 Task: In the  document 'Msword.docx', select heading and apply ' Bold and Underline' Use the "find feature" to find mentioned word and apply Strikethrough in: 'brochures'. Insert smartchip (Date) on bottom of the page 23 June, 2023 Insert the mentioned footnote for 6th word with font style Arial and font size 8: According to recent research findings.
Action: Mouse moved to (469, 180)
Screenshot: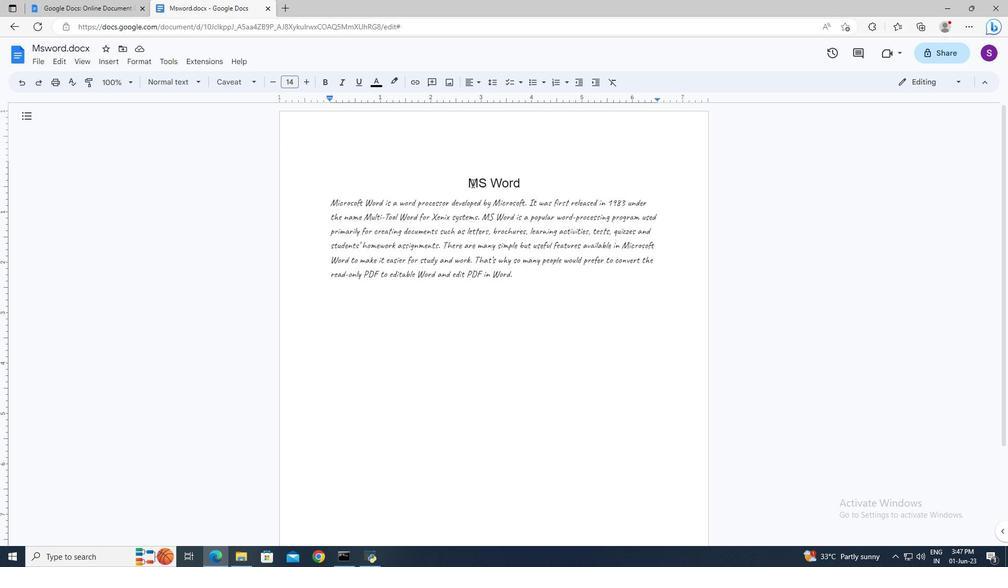 
Action: Mouse pressed left at (469, 180)
Screenshot: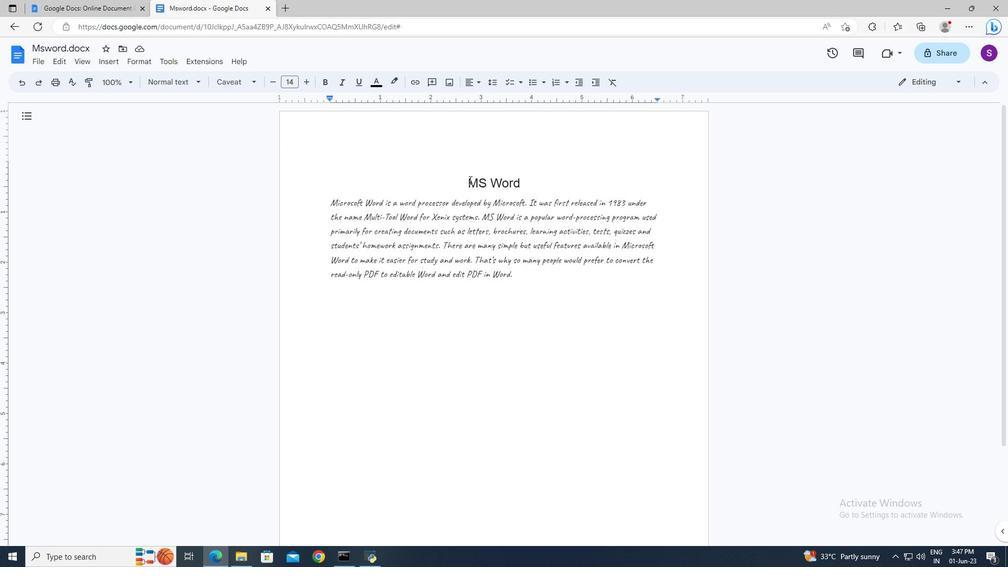 
Action: Mouse moved to (469, 179)
Screenshot: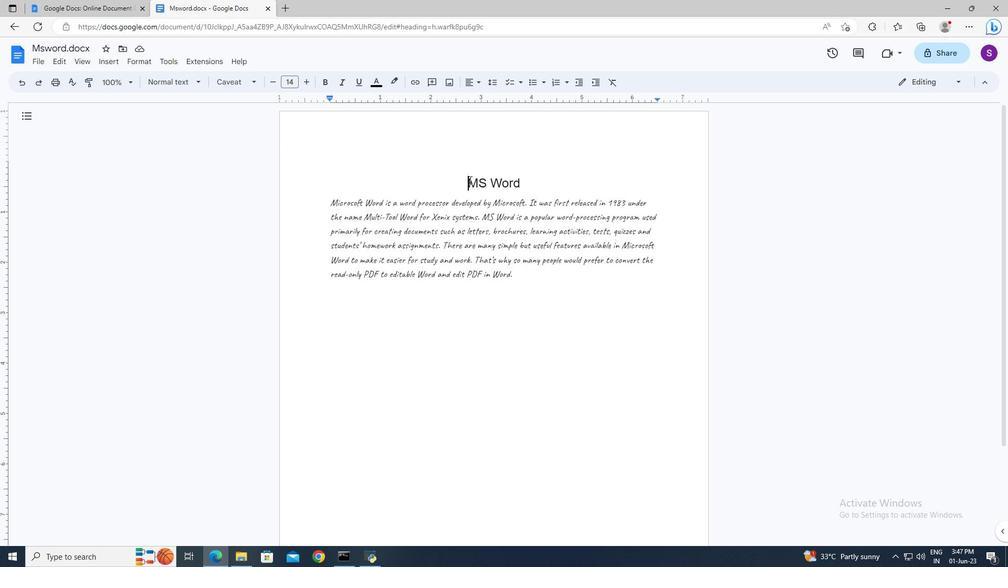 
Action: Key pressed <Key.shift><Key.right><Key.right>
Screenshot: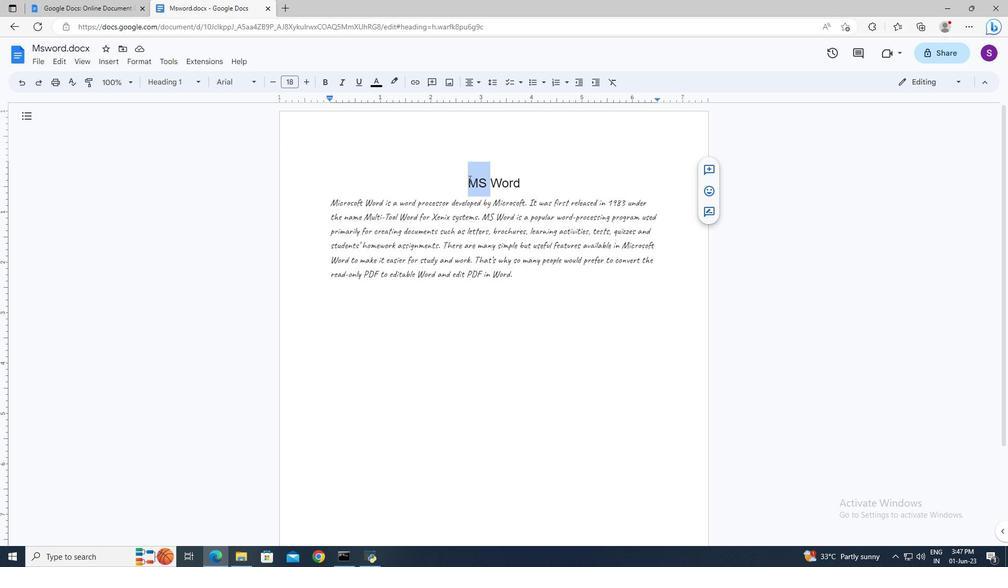 
Action: Mouse moved to (323, 83)
Screenshot: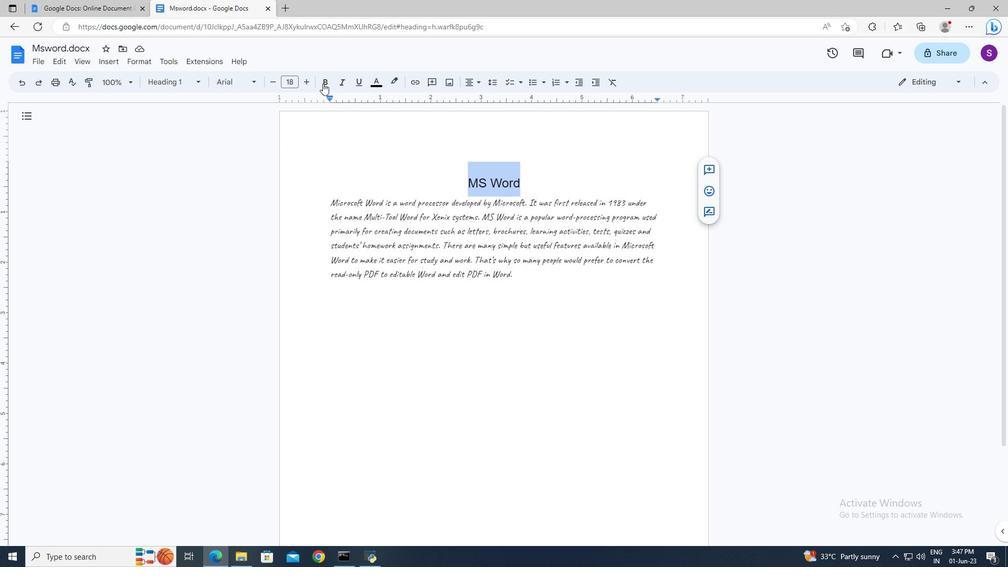 
Action: Mouse pressed left at (323, 83)
Screenshot: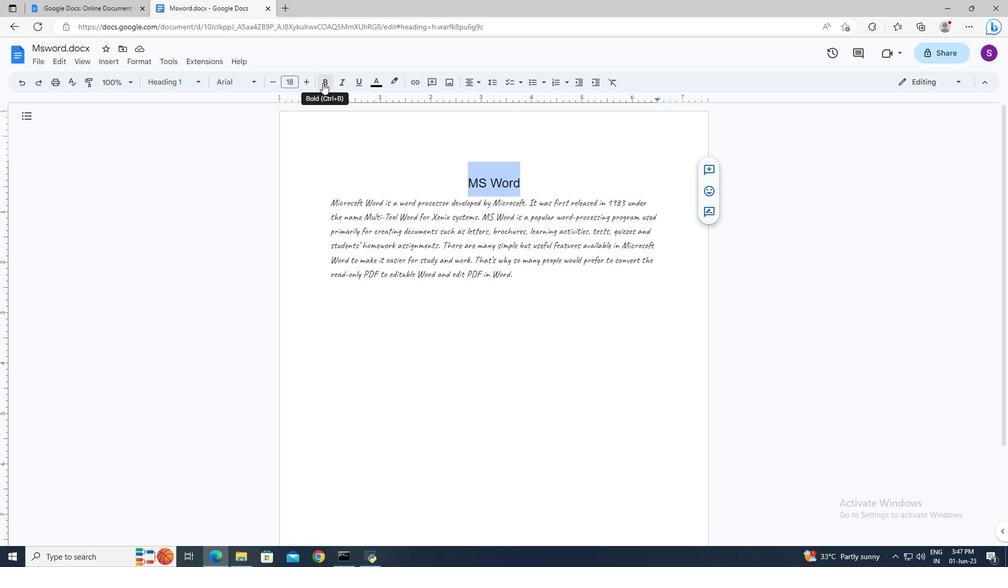 
Action: Mouse moved to (354, 85)
Screenshot: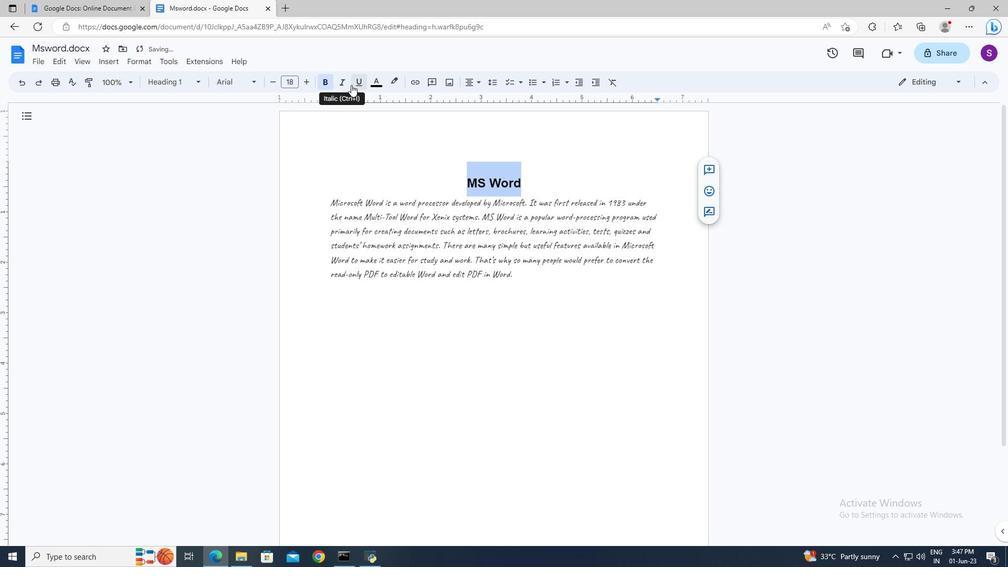 
Action: Mouse pressed left at (354, 85)
Screenshot: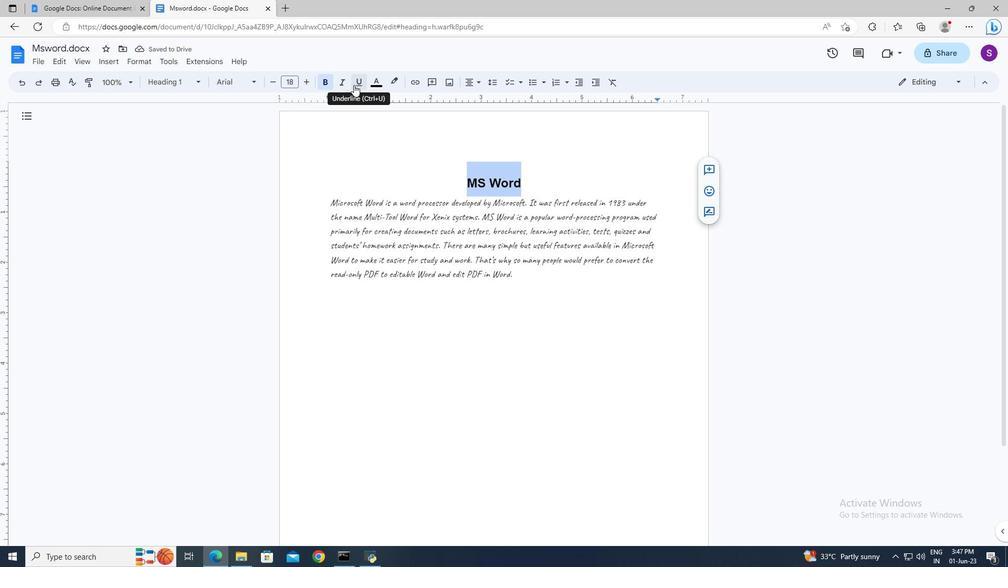 
Action: Mouse moved to (479, 128)
Screenshot: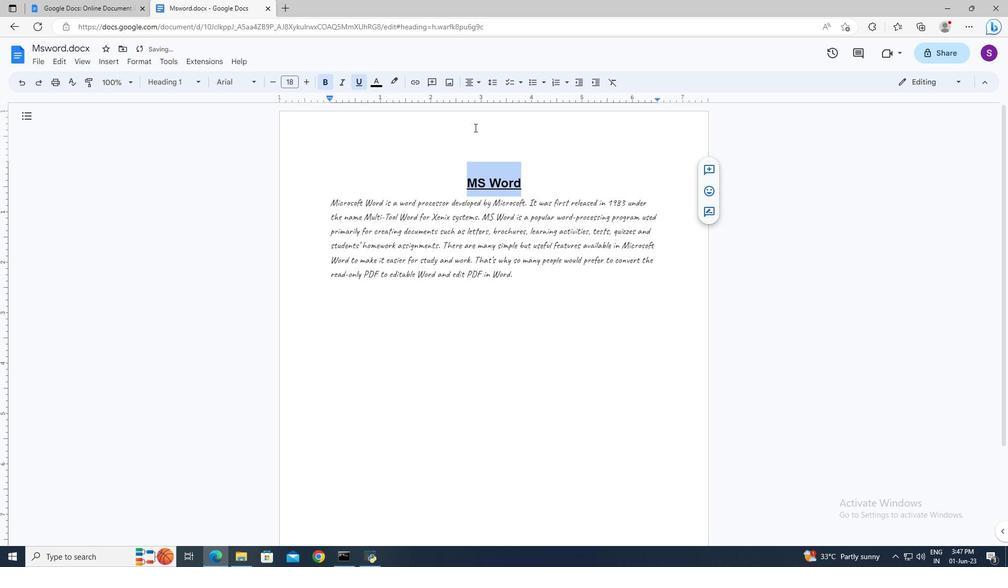 
Action: Mouse pressed left at (479, 128)
Screenshot: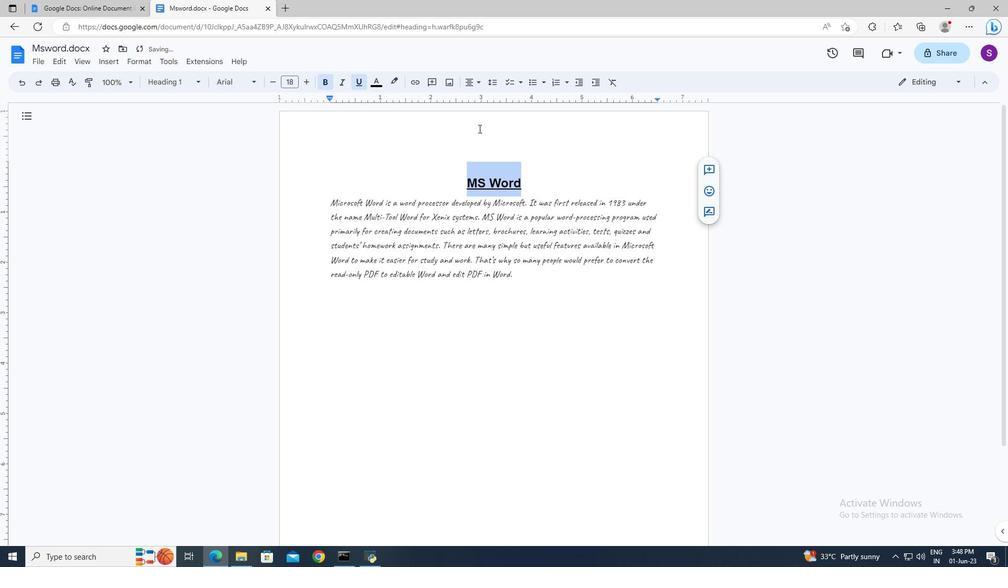 
Action: Key pressed ctrl+F
Screenshot: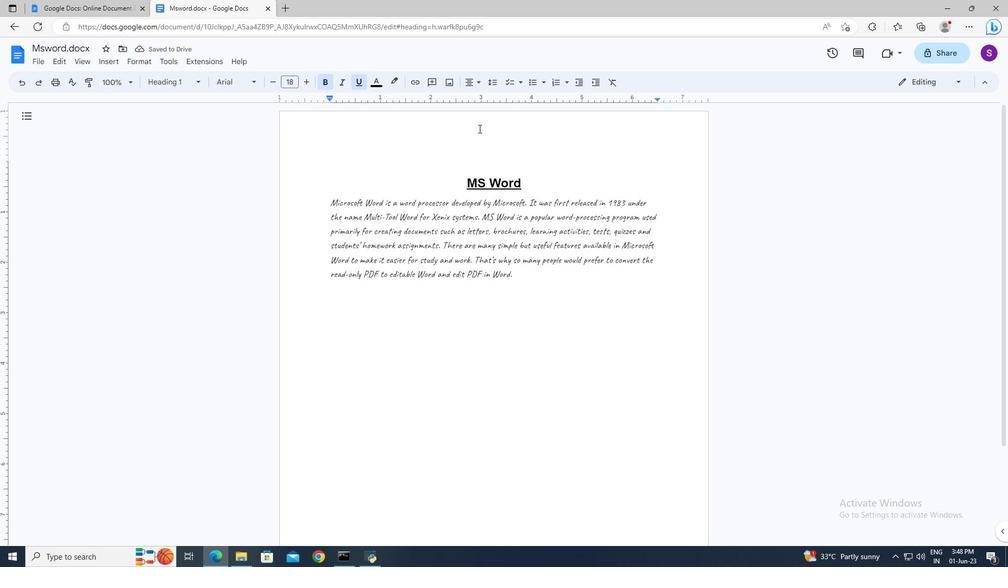 
Action: Mouse moved to (851, 117)
Screenshot: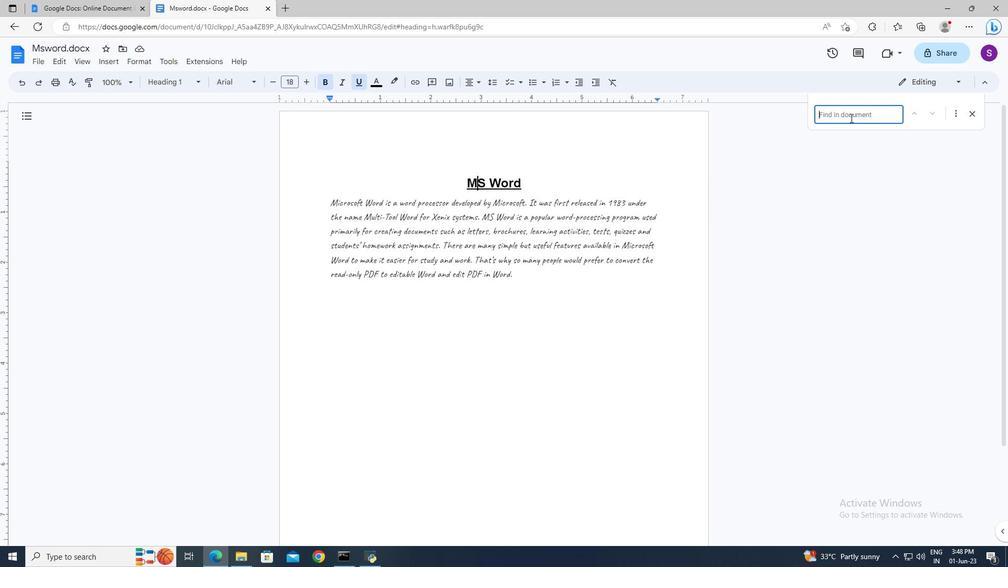 
Action: Mouse pressed left at (851, 117)
Screenshot: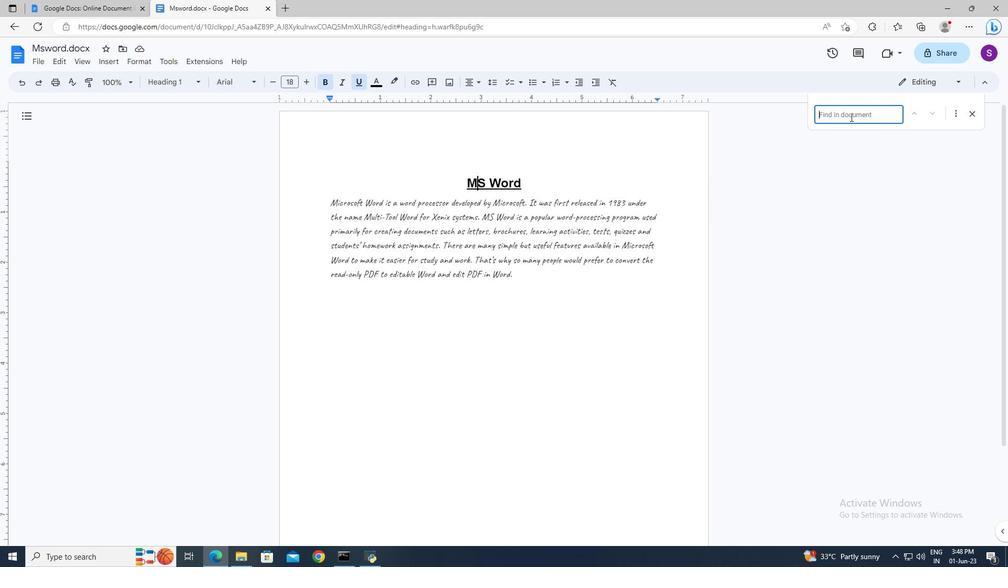 
Action: Mouse moved to (851, 116)
Screenshot: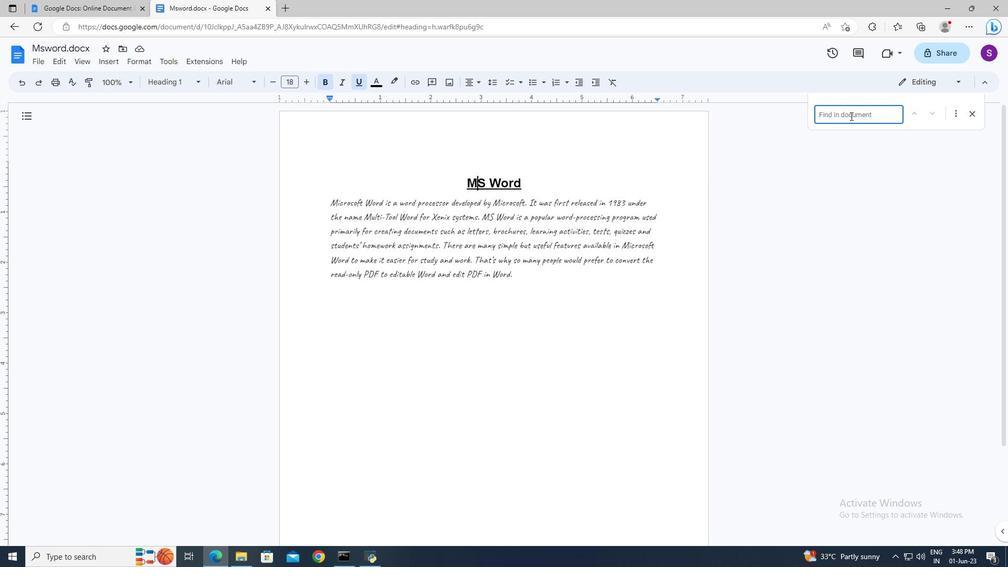 
Action: Key pressed brochures<Key.enter>
Screenshot: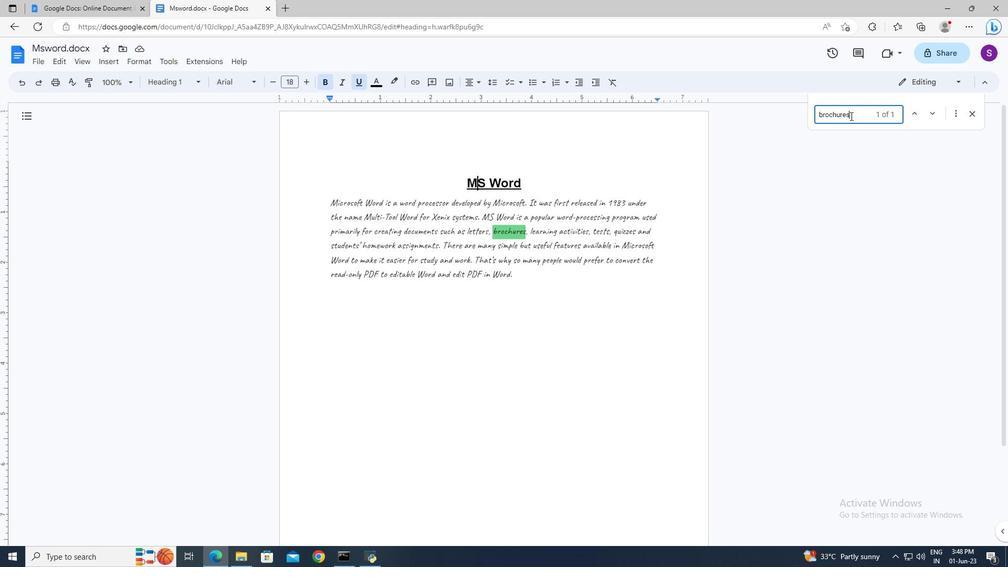 
Action: Mouse moved to (514, 234)
Screenshot: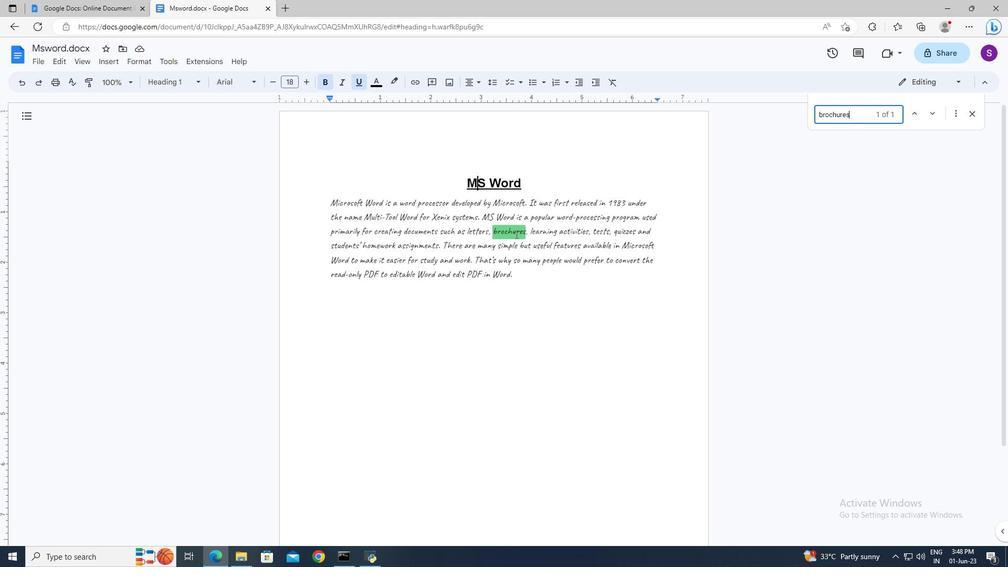
Action: Mouse pressed left at (514, 234)
Screenshot: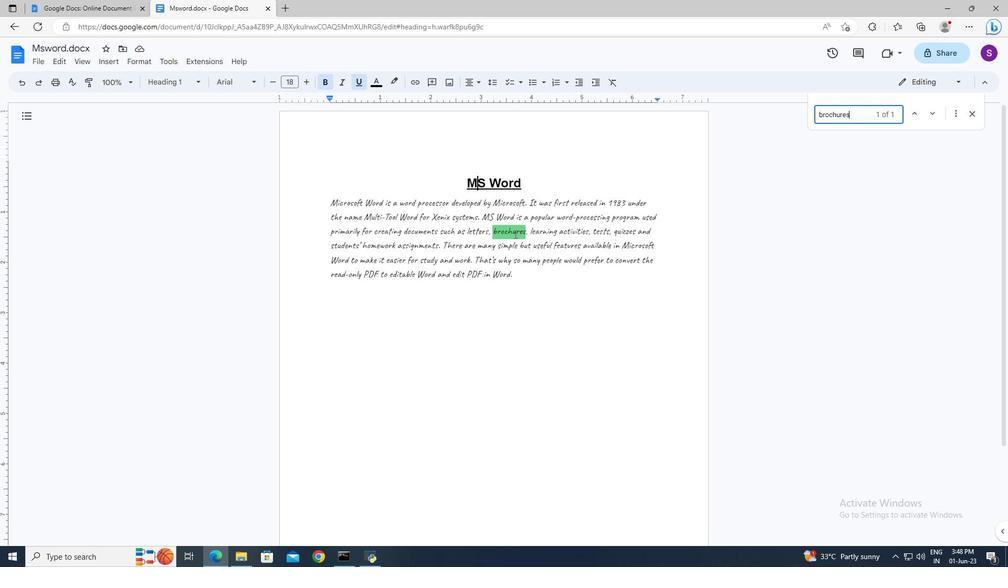 
Action: Mouse pressed left at (514, 234)
Screenshot: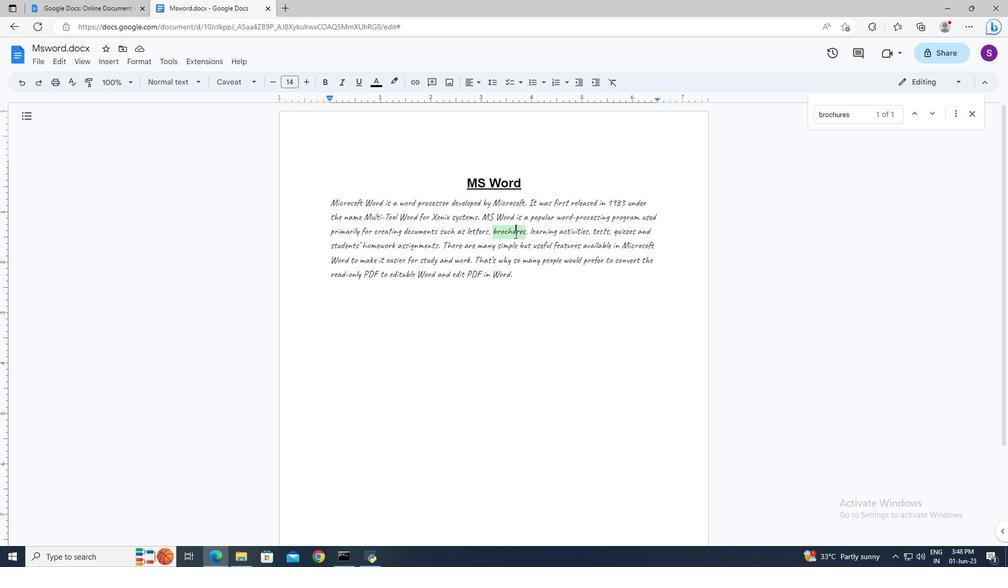 
Action: Mouse moved to (150, 64)
Screenshot: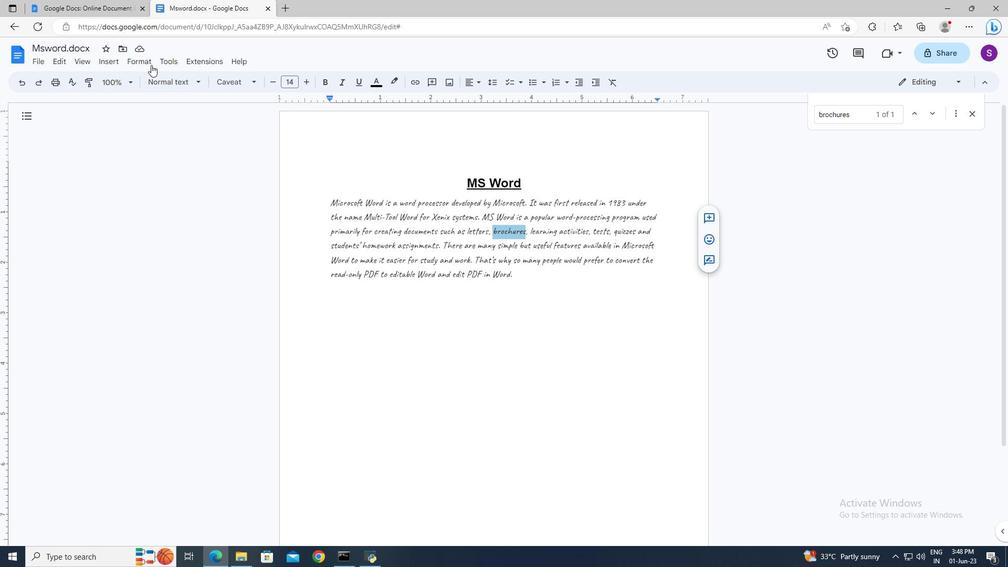 
Action: Mouse pressed left at (150, 64)
Screenshot: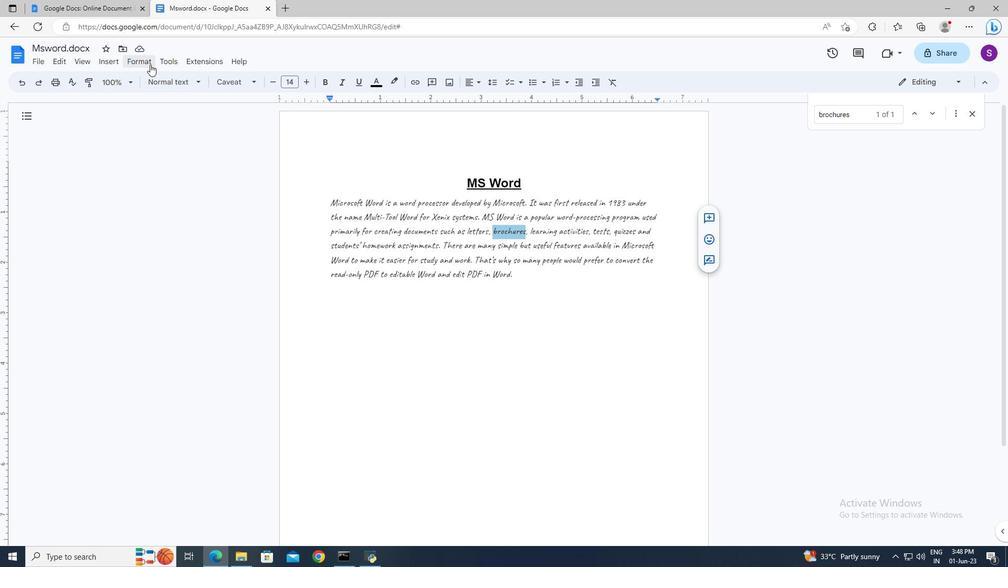 
Action: Mouse moved to (333, 129)
Screenshot: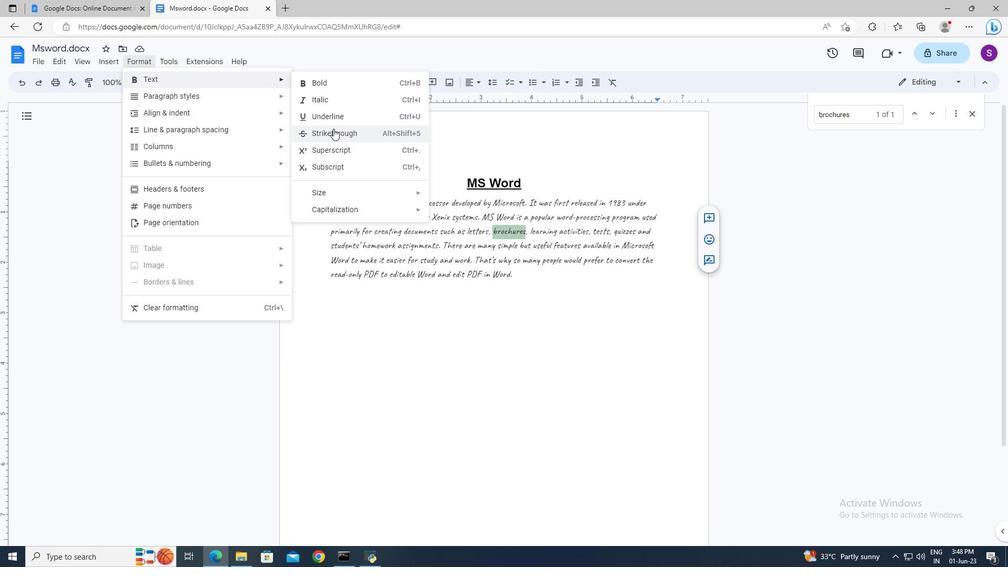 
Action: Mouse pressed left at (333, 129)
Screenshot: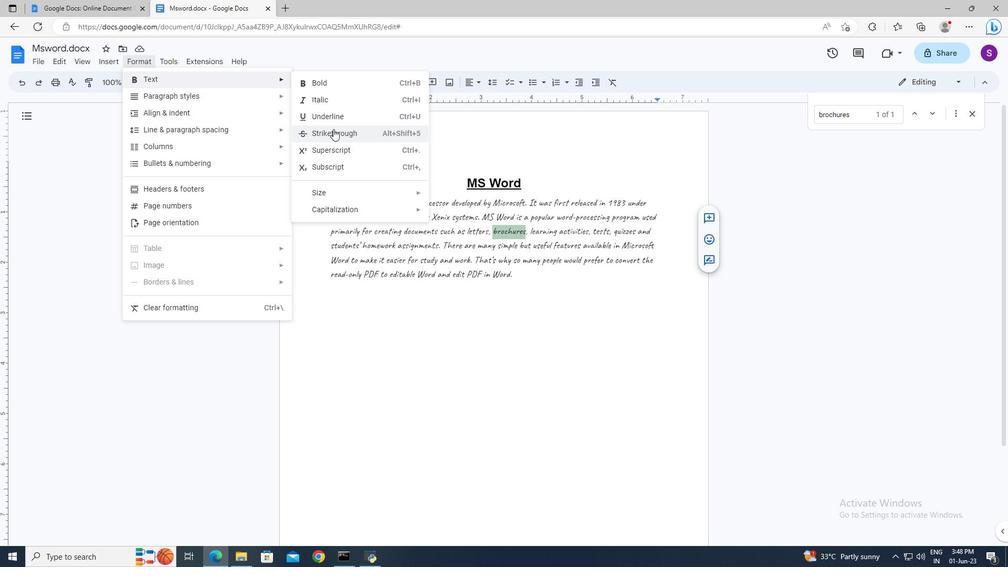 
Action: Mouse moved to (359, 313)
Screenshot: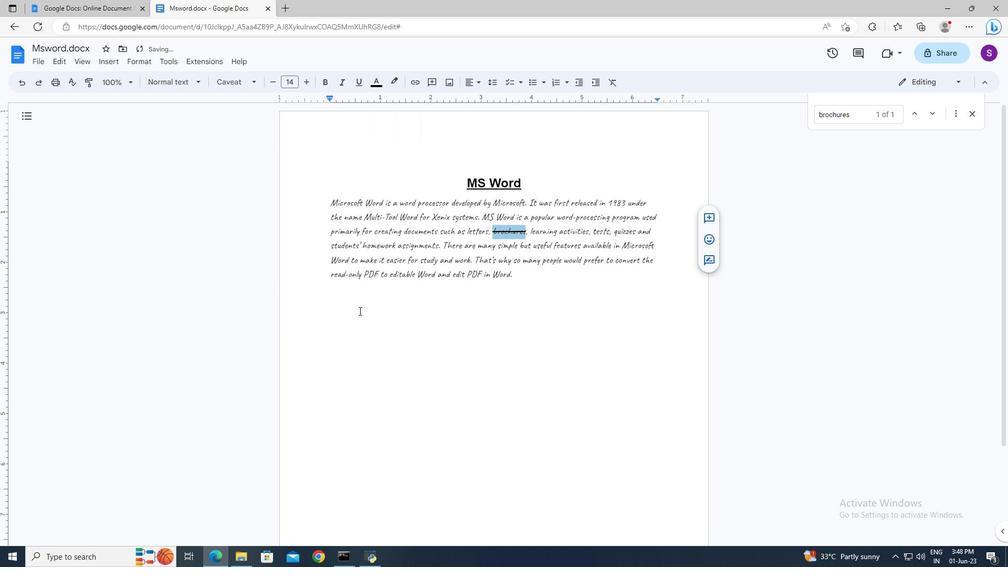 
Action: Mouse pressed left at (359, 313)
Screenshot: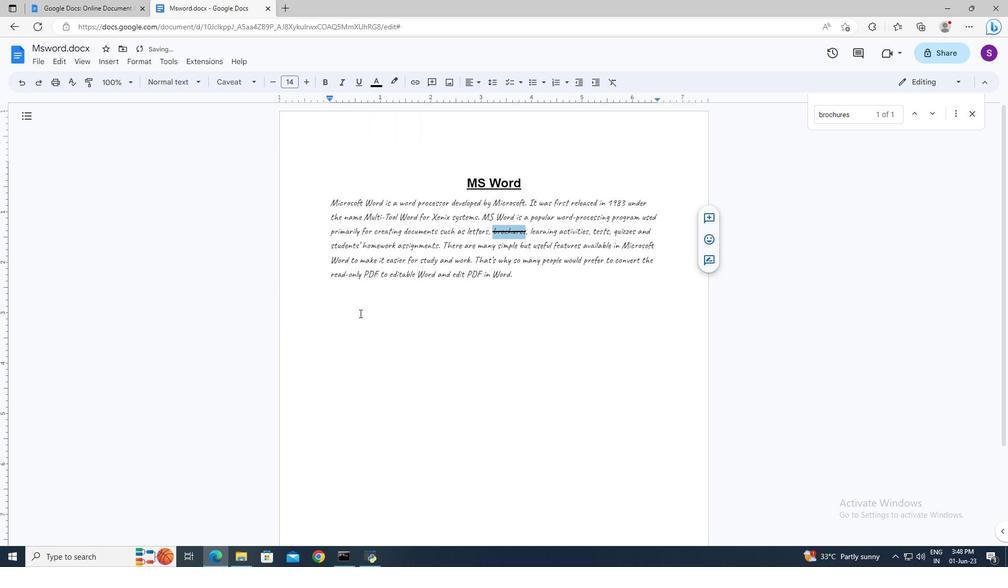 
Action: Mouse moved to (364, 363)
Screenshot: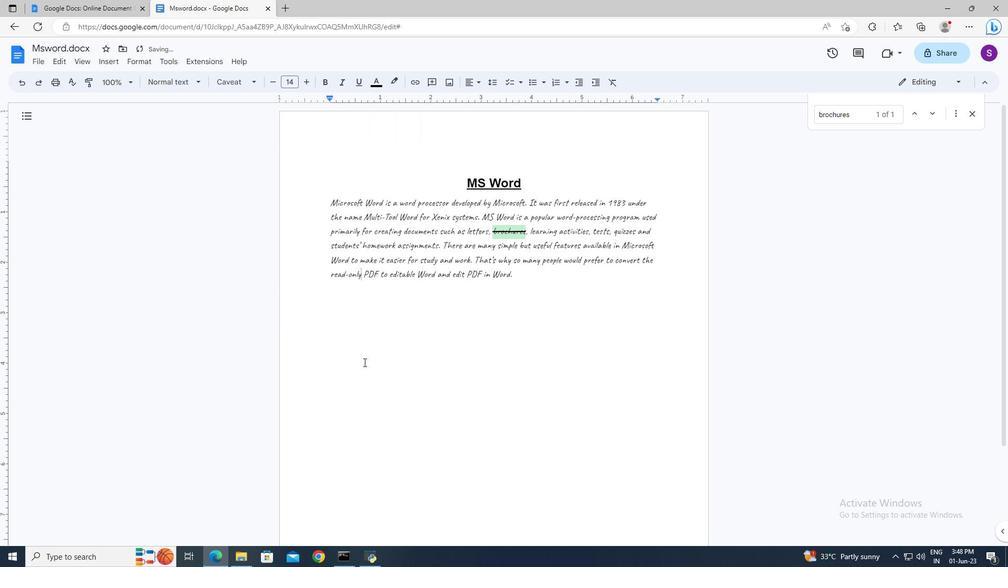 
Action: Mouse scrolled (364, 362) with delta (0, 0)
Screenshot: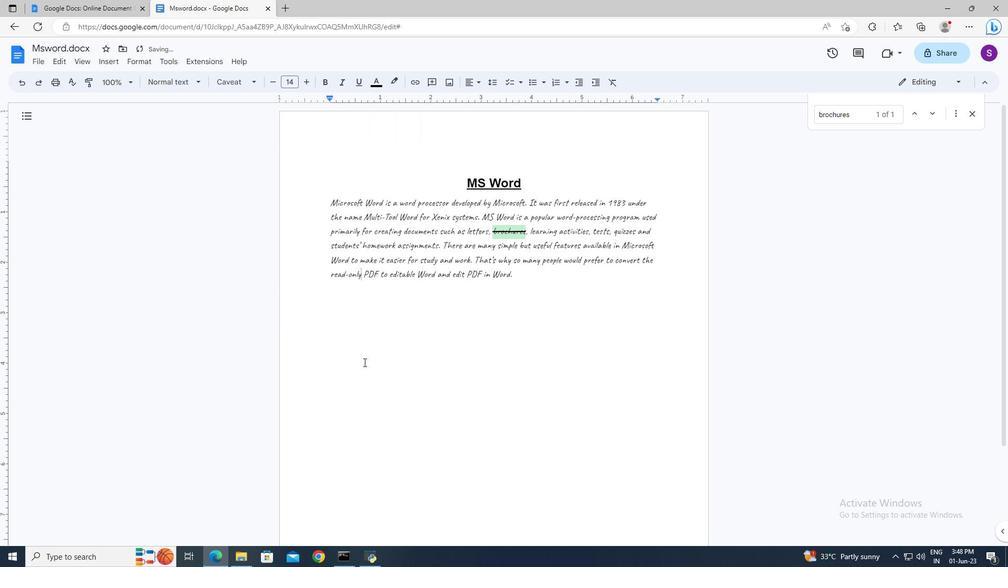 
Action: Mouse scrolled (364, 362) with delta (0, 0)
Screenshot: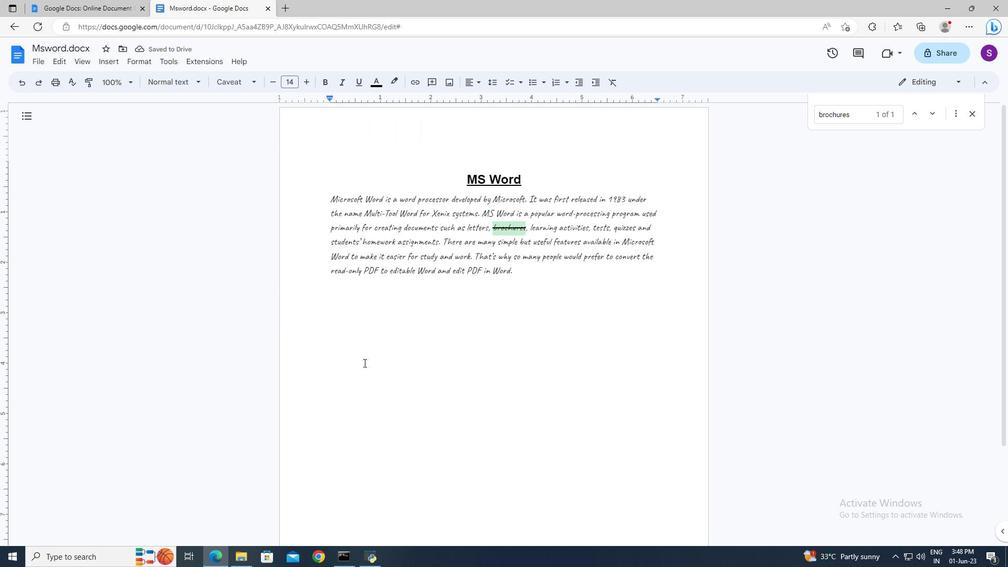 
Action: Mouse moved to (360, 500)
Screenshot: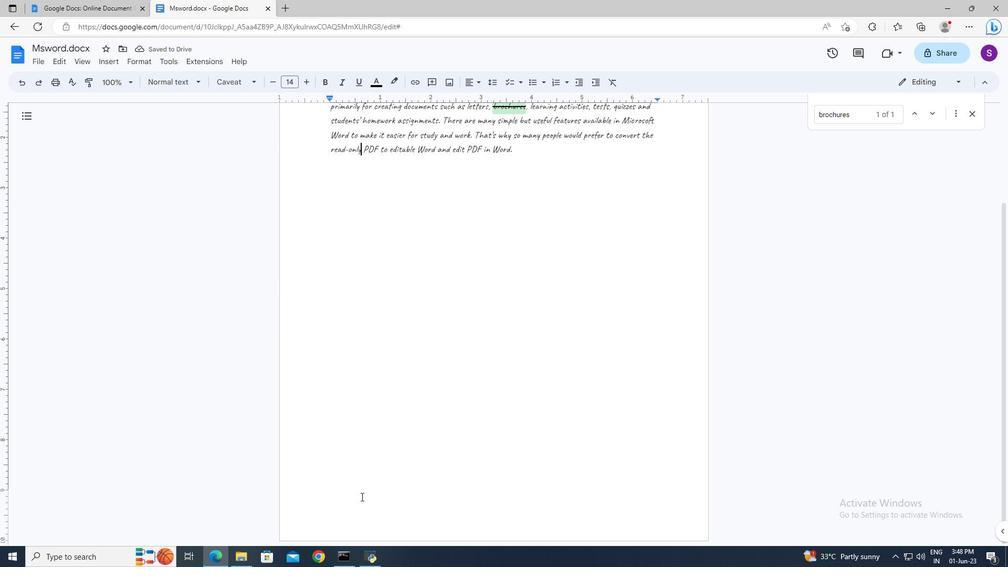 
Action: Mouse pressed left at (360, 500)
Screenshot: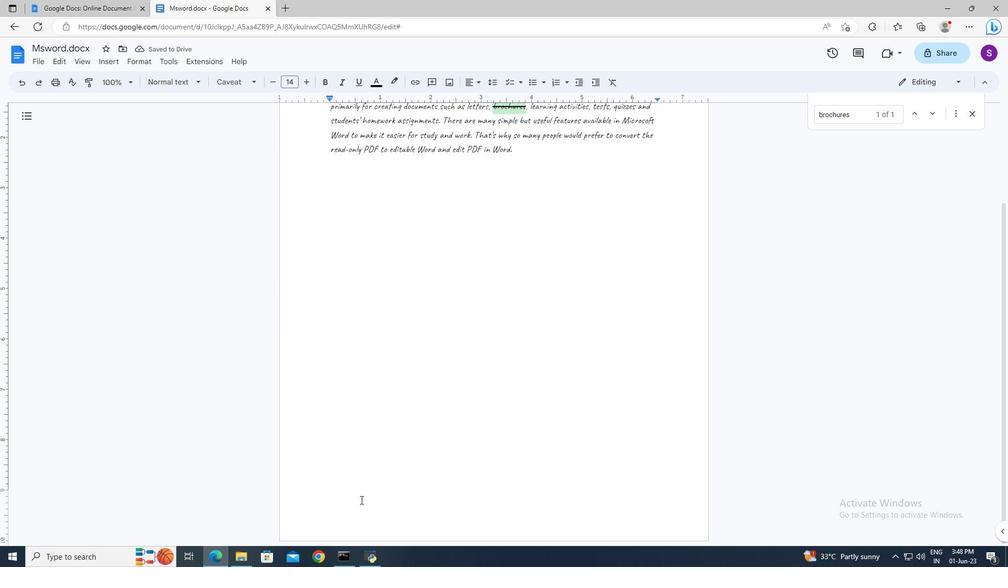 
Action: Mouse moved to (360, 500)
Screenshot: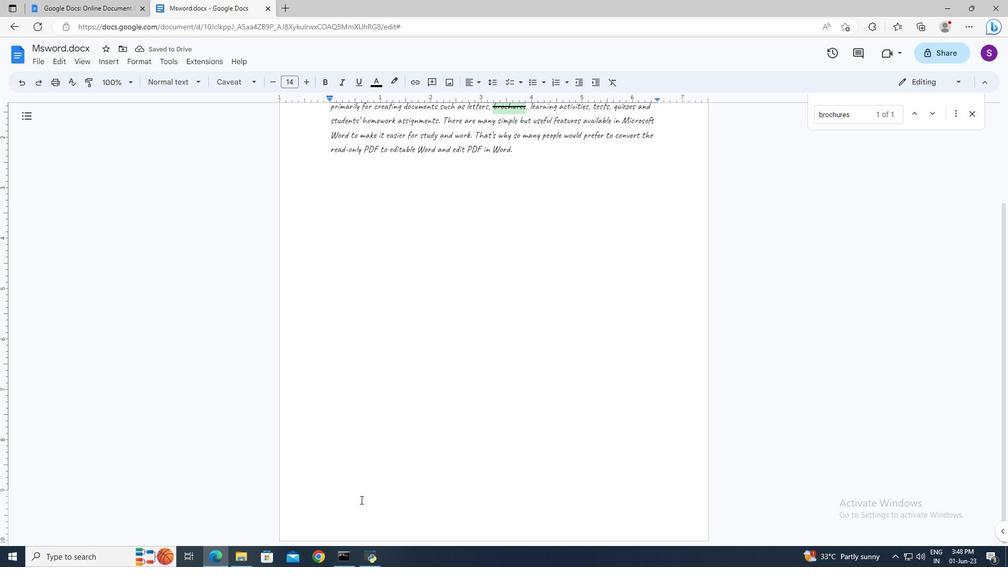 
Action: Mouse pressed left at (360, 500)
Screenshot: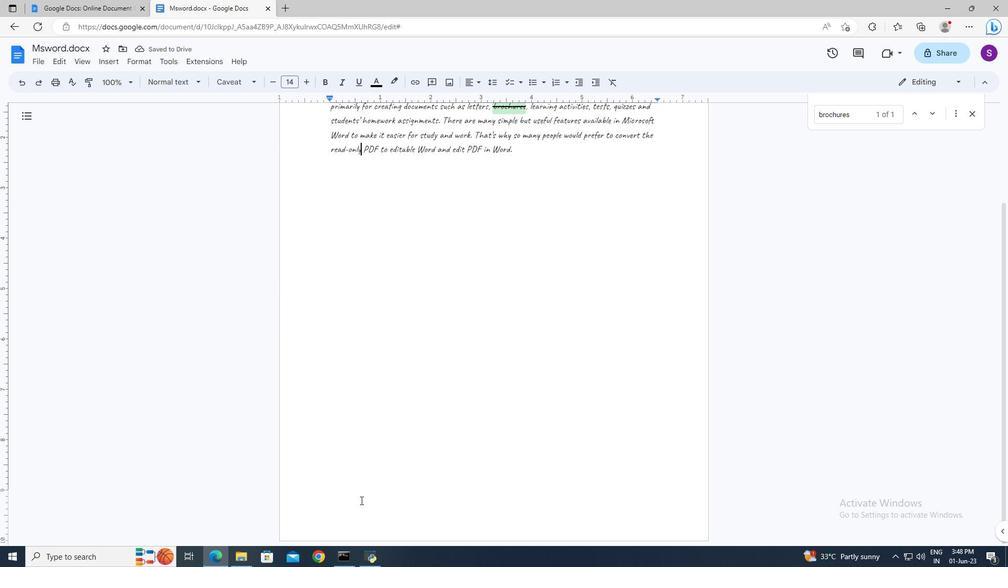 
Action: Mouse pressed left at (360, 500)
Screenshot: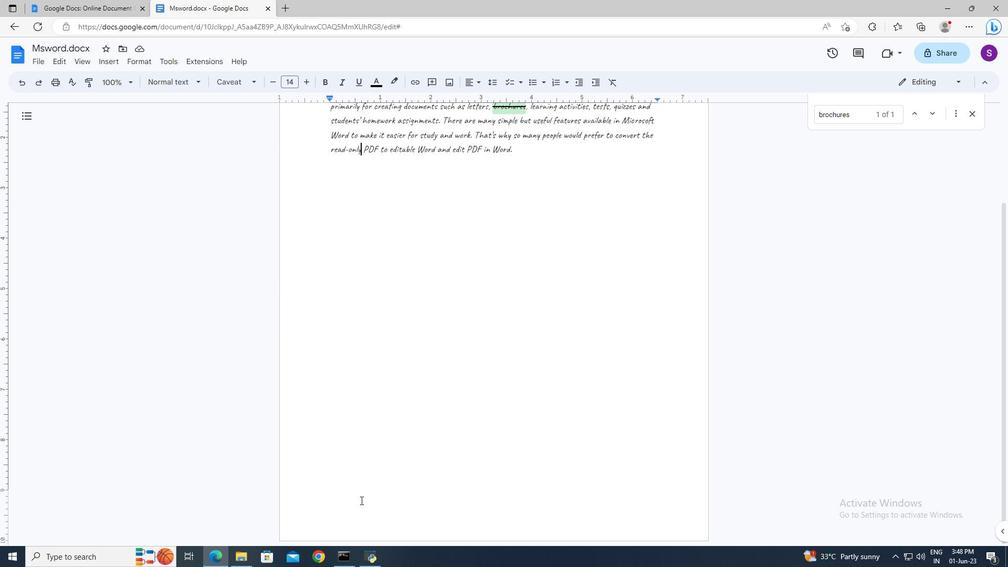 
Action: Mouse pressed left at (360, 500)
Screenshot: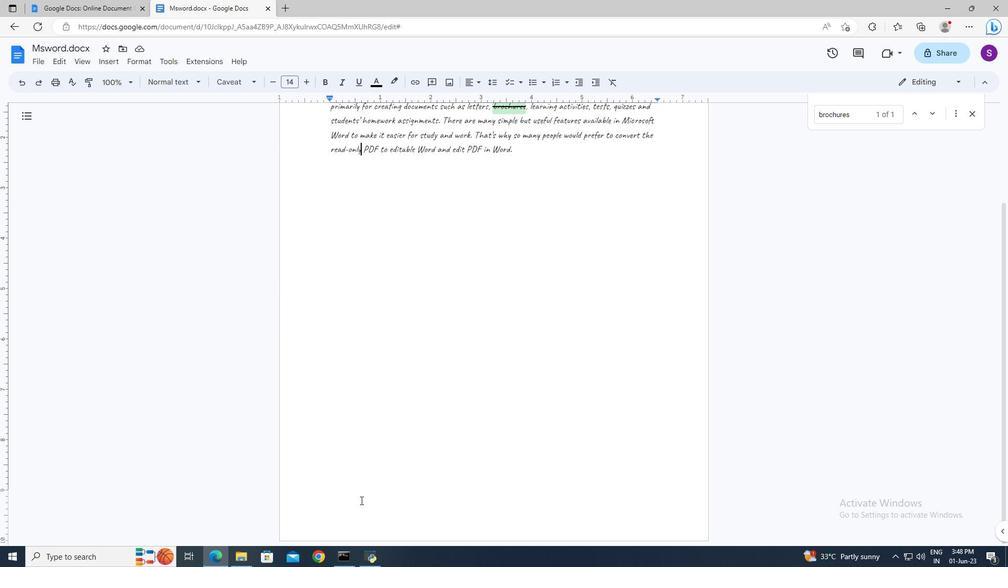 
Action: Mouse moved to (116, 67)
Screenshot: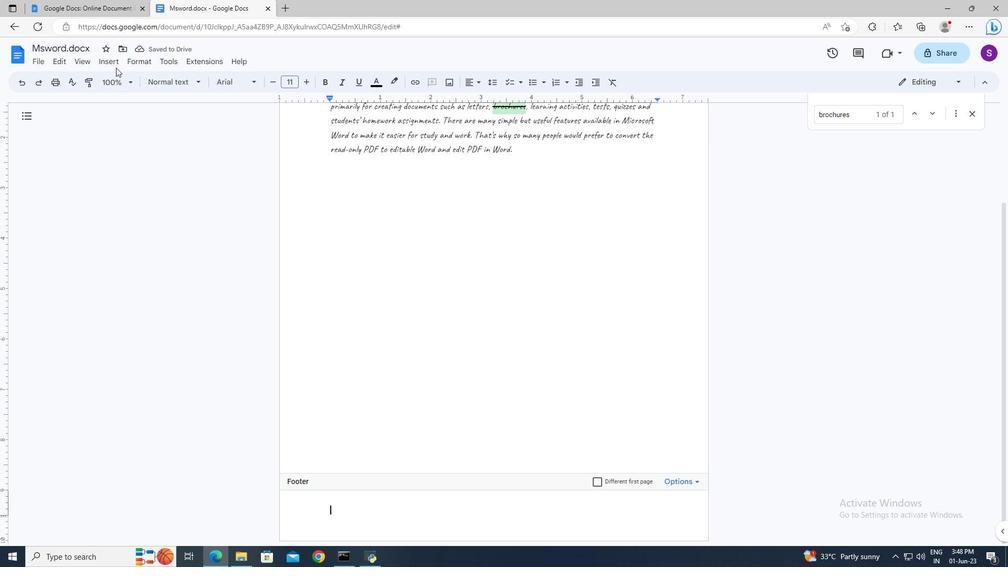 
Action: Mouse pressed left at (116, 67)
Screenshot: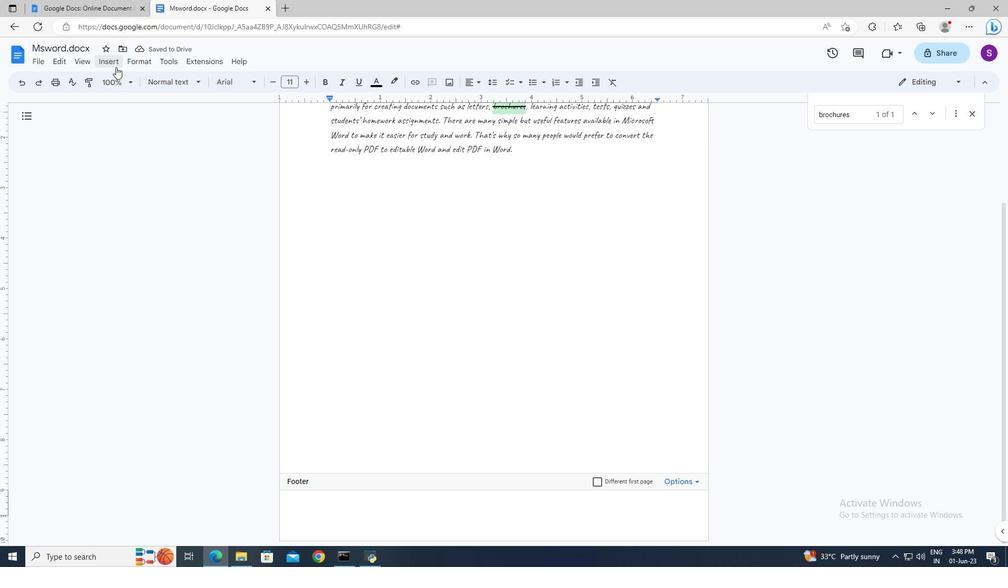 
Action: Mouse moved to (287, 186)
Screenshot: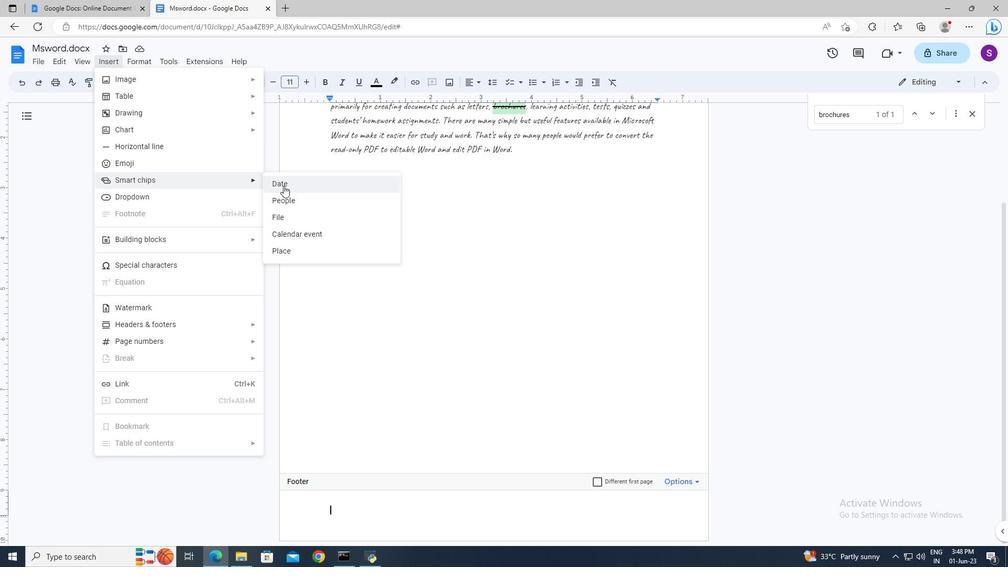 
Action: Mouse pressed left at (287, 186)
Screenshot: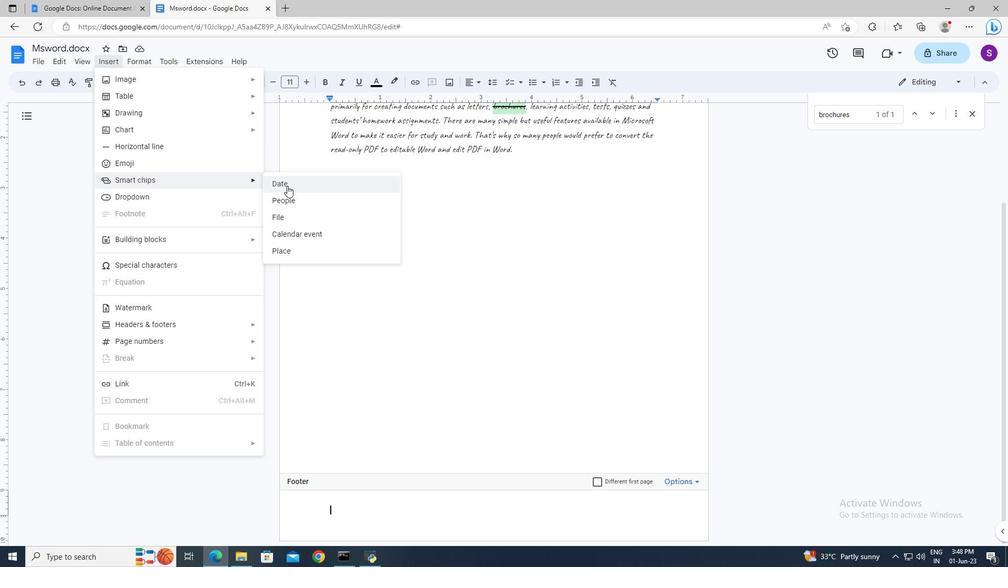 
Action: Mouse moved to (422, 484)
Screenshot: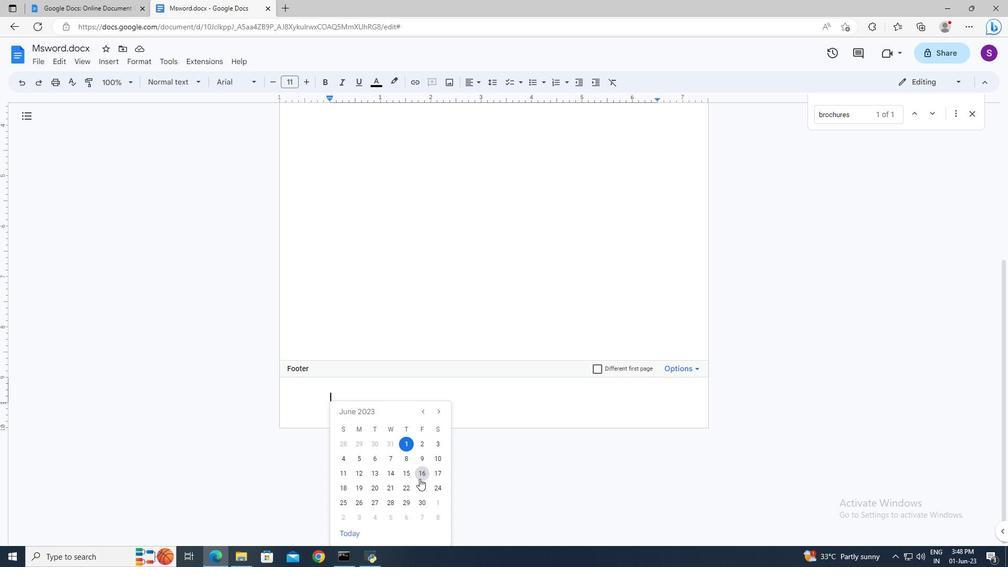 
Action: Mouse pressed left at (422, 484)
Screenshot: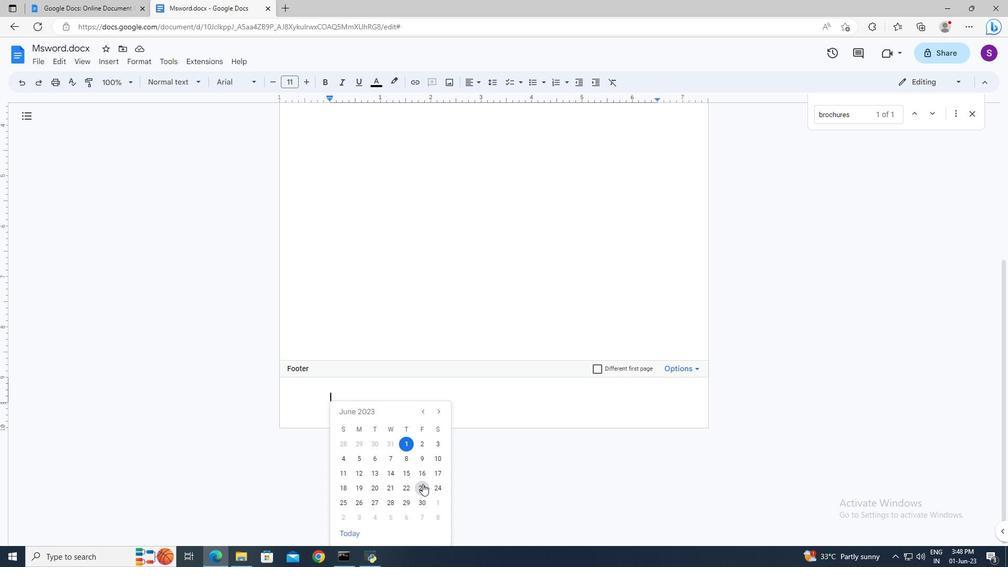 
Action: Mouse moved to (423, 484)
Screenshot: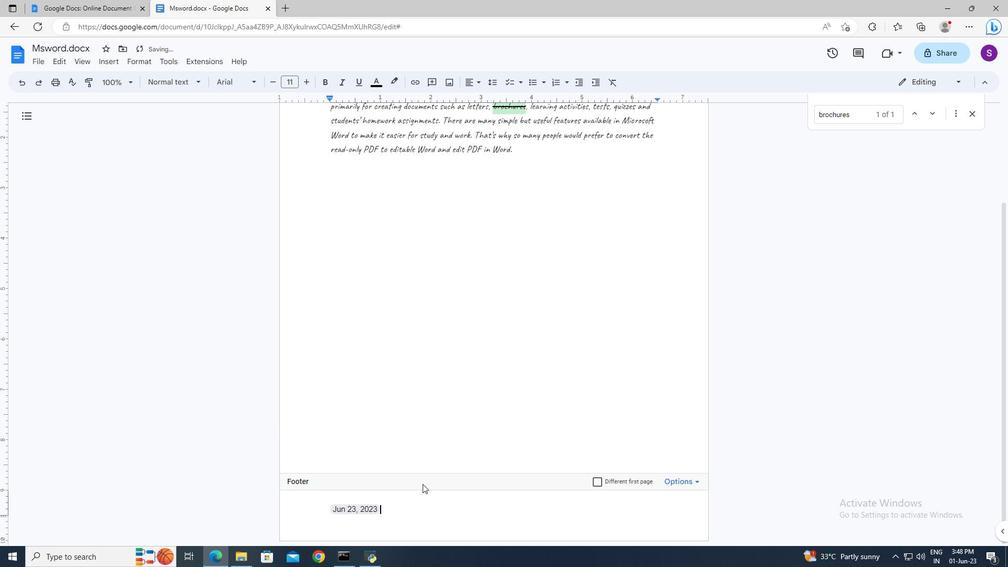 
Action: Mouse scrolled (423, 484) with delta (0, 0)
Screenshot: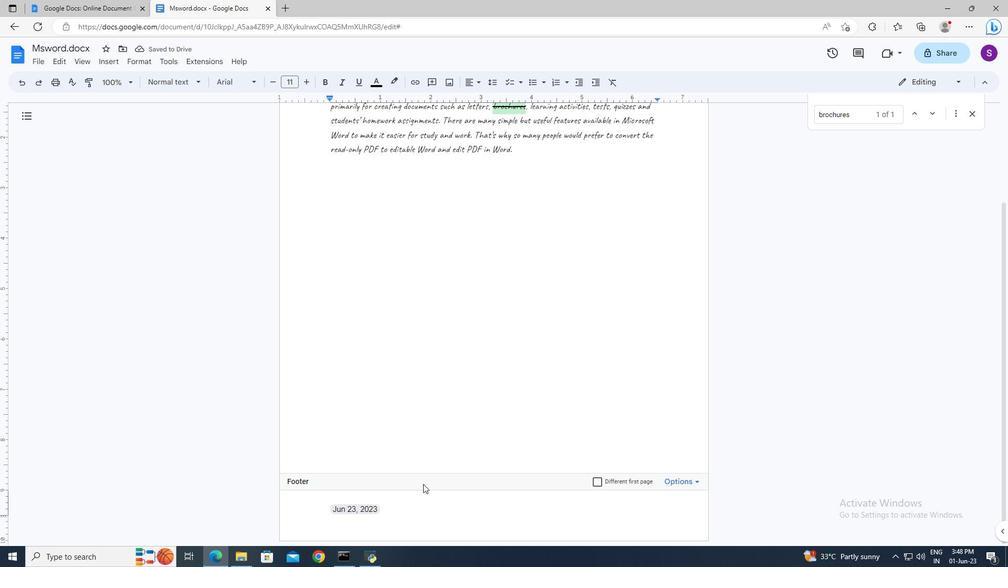 
Action: Mouse scrolled (423, 484) with delta (0, 0)
Screenshot: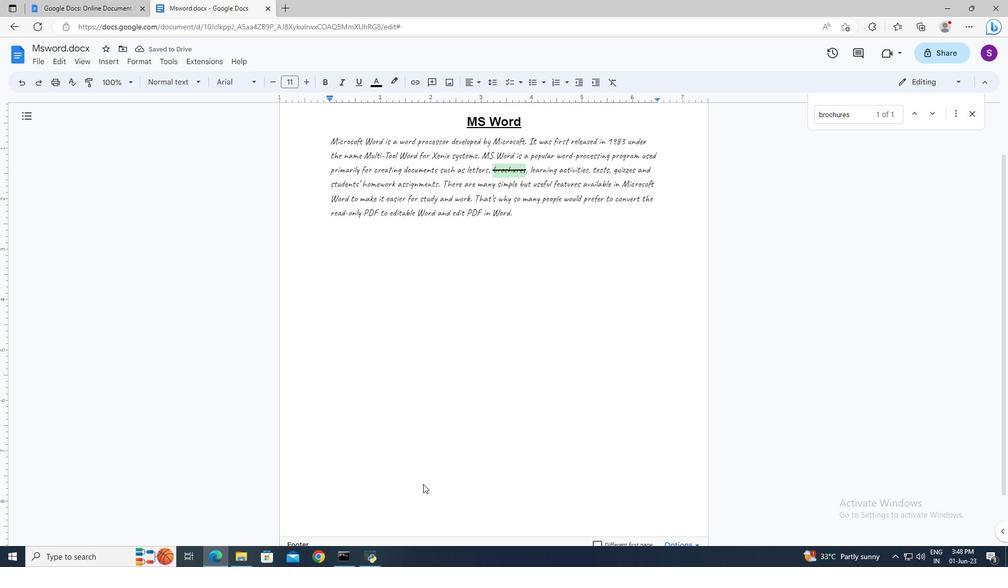 
Action: Mouse scrolled (423, 484) with delta (0, 0)
Screenshot: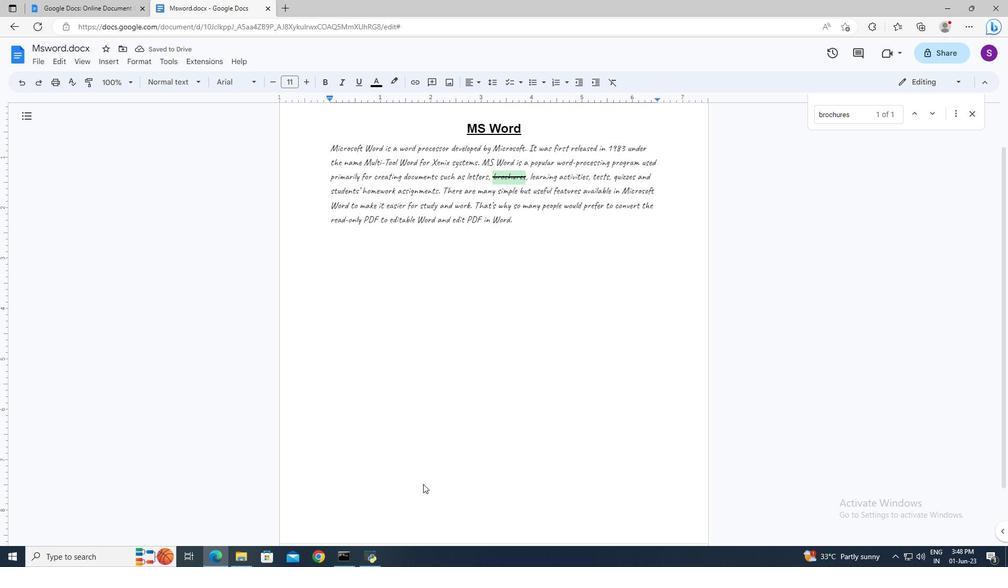
Action: Mouse moved to (448, 198)
Screenshot: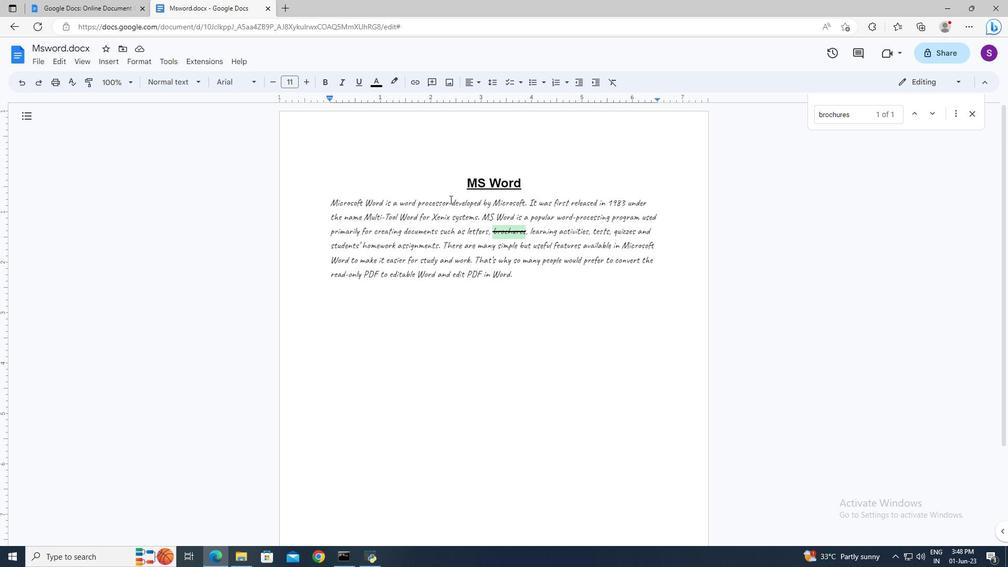 
Action: Mouse pressed left at (448, 198)
Screenshot: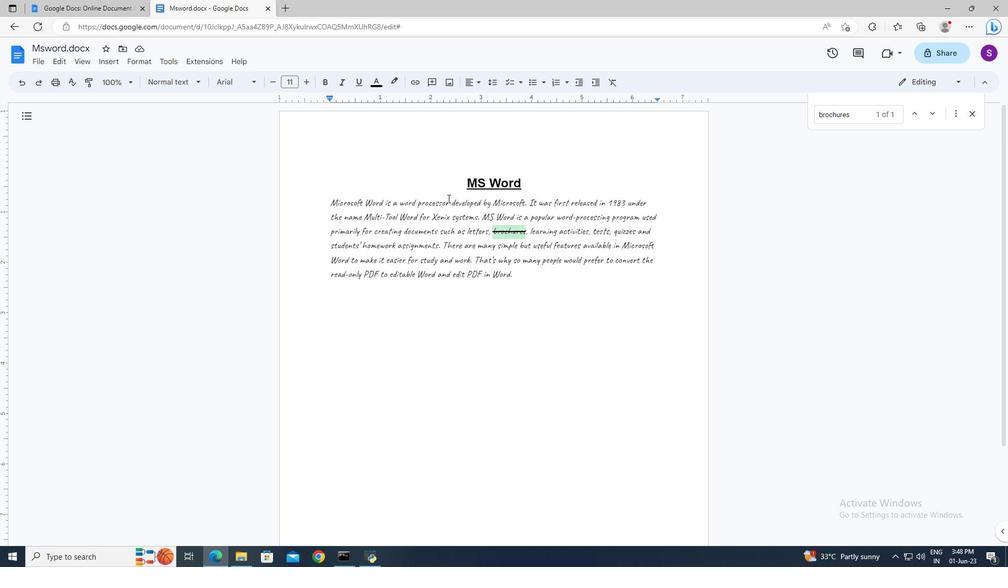 
Action: Mouse moved to (115, 60)
Screenshot: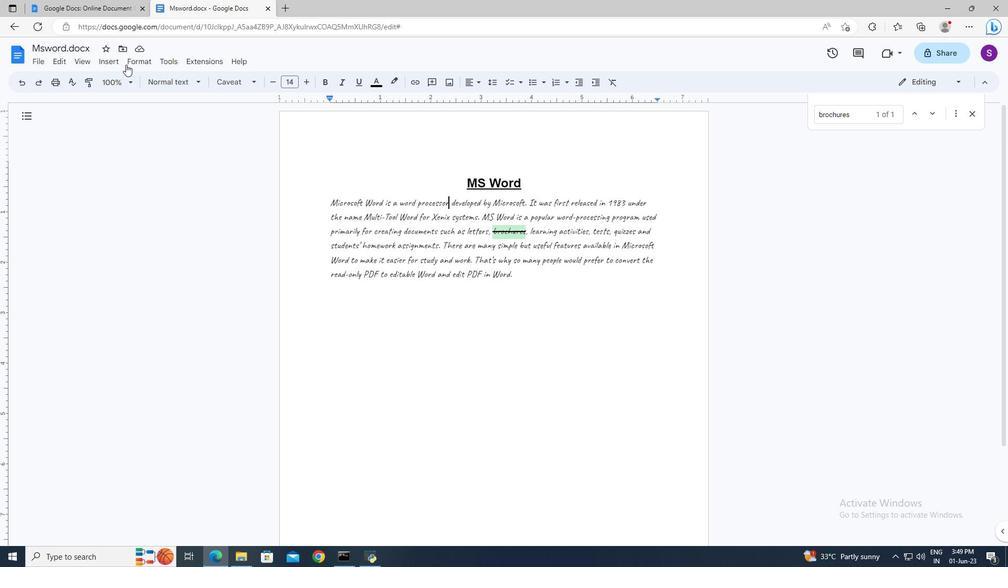 
Action: Mouse pressed left at (115, 60)
Screenshot: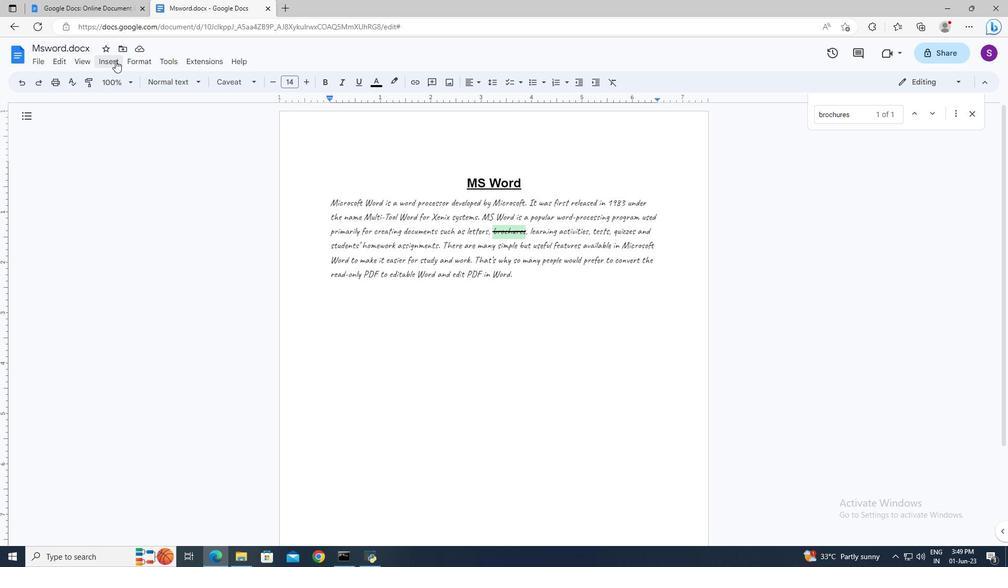 
Action: Mouse moved to (132, 210)
Screenshot: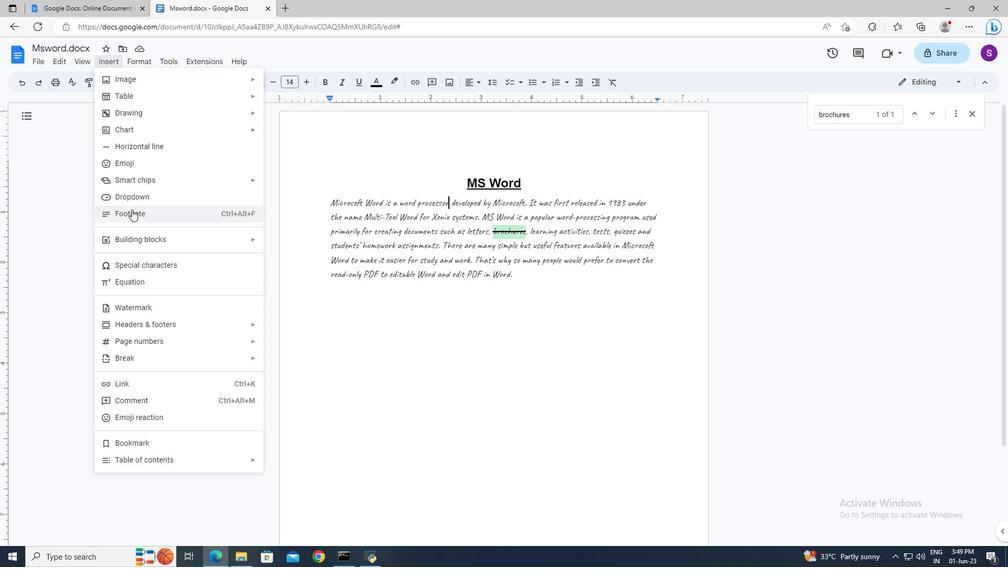 
Action: Mouse pressed left at (132, 210)
Screenshot: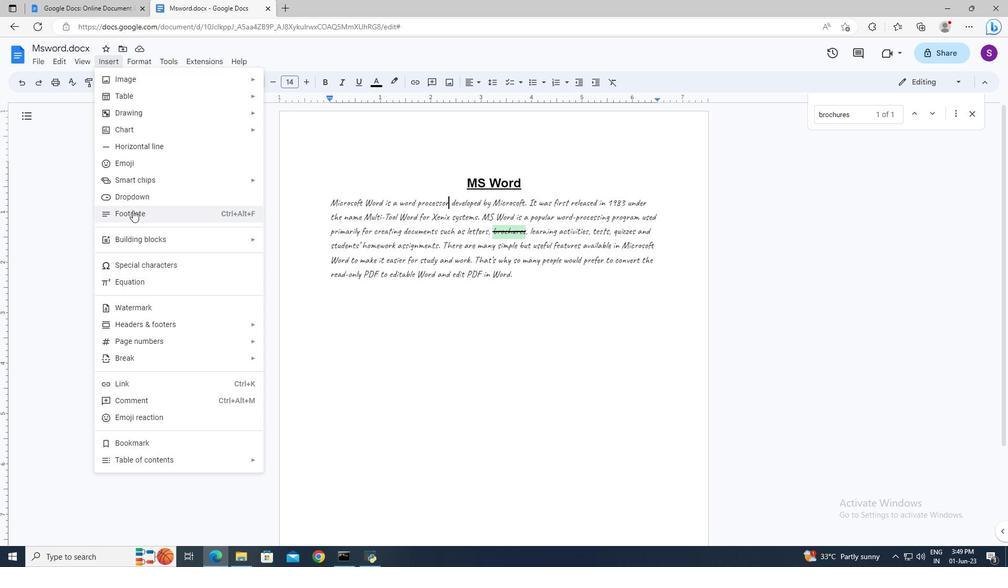 
Action: Mouse moved to (341, 513)
Screenshot: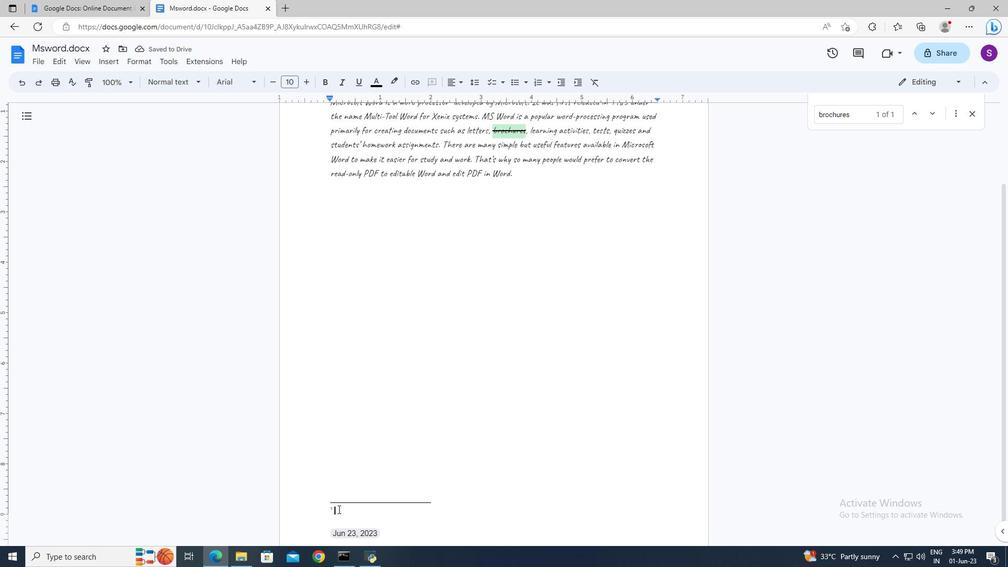 
Action: Mouse pressed left at (341, 513)
Screenshot: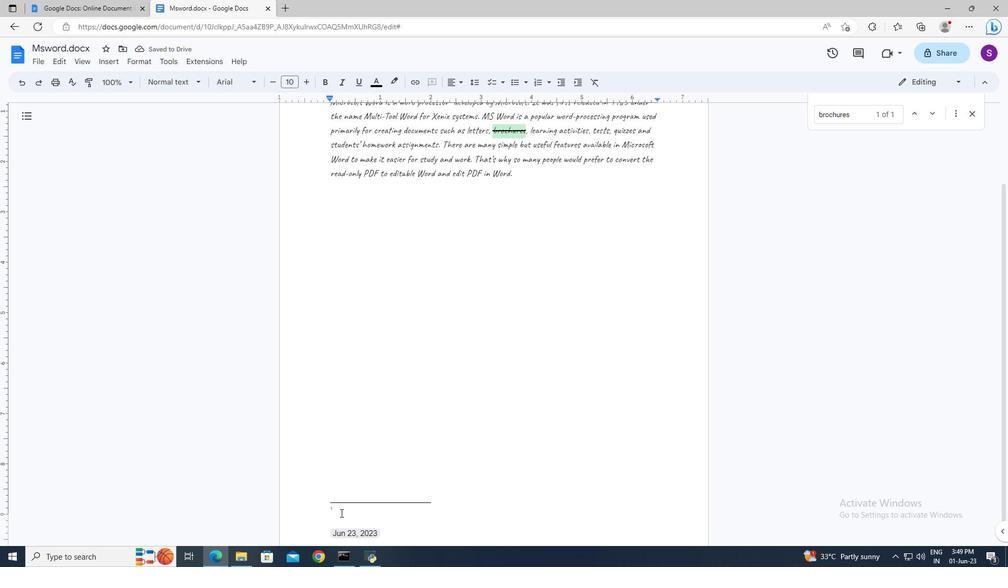 
Action: Key pressed <Key.shift>According<Key.space>to<Key.space>recent<Key.space>research<Key.space>findin0g<Key.backspace><Key.backspace>gs<Key.shift><Key.up>
Screenshot: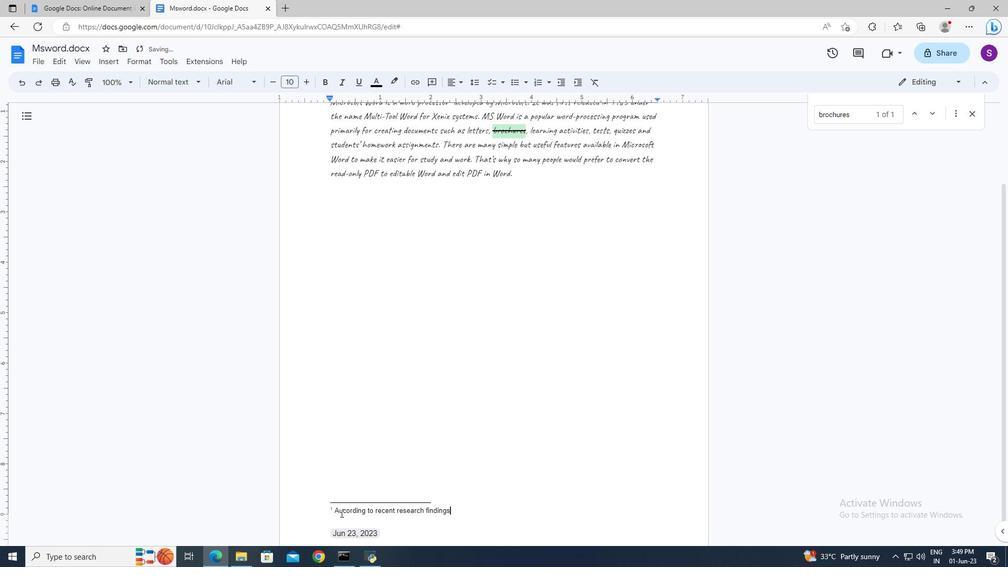 
Action: Mouse moved to (233, 76)
Screenshot: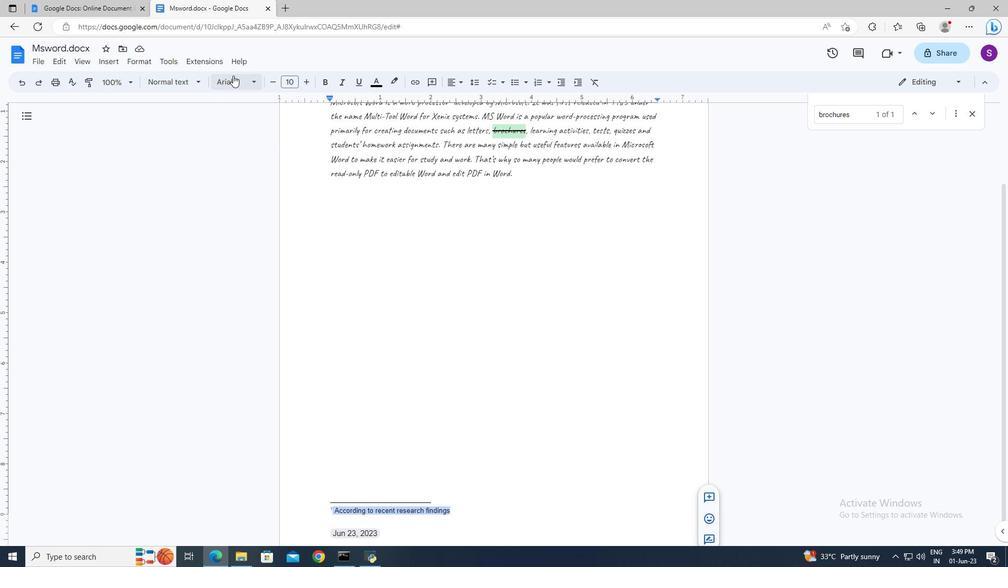 
Action: Mouse pressed left at (233, 76)
Screenshot: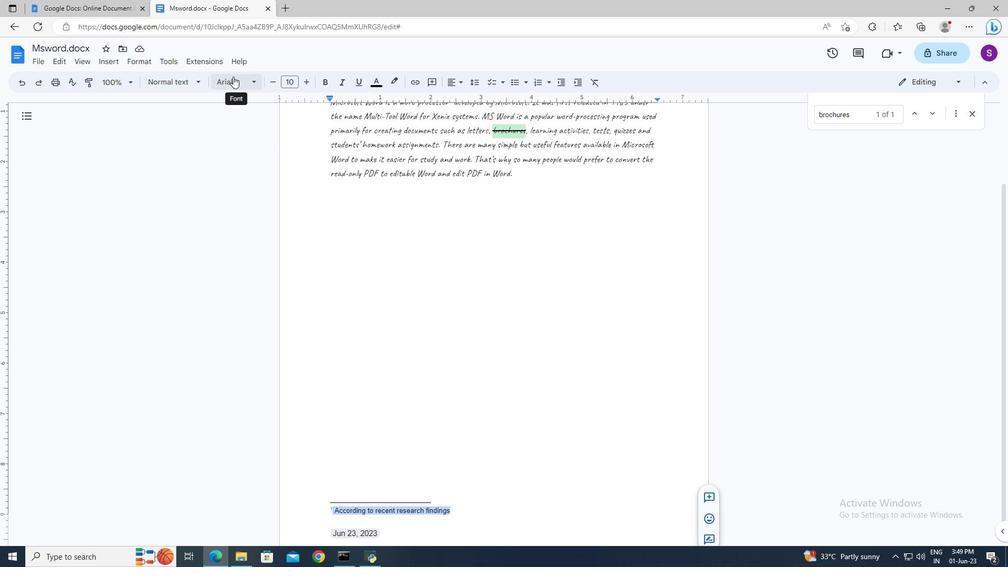 
Action: Mouse moved to (233, 248)
Screenshot: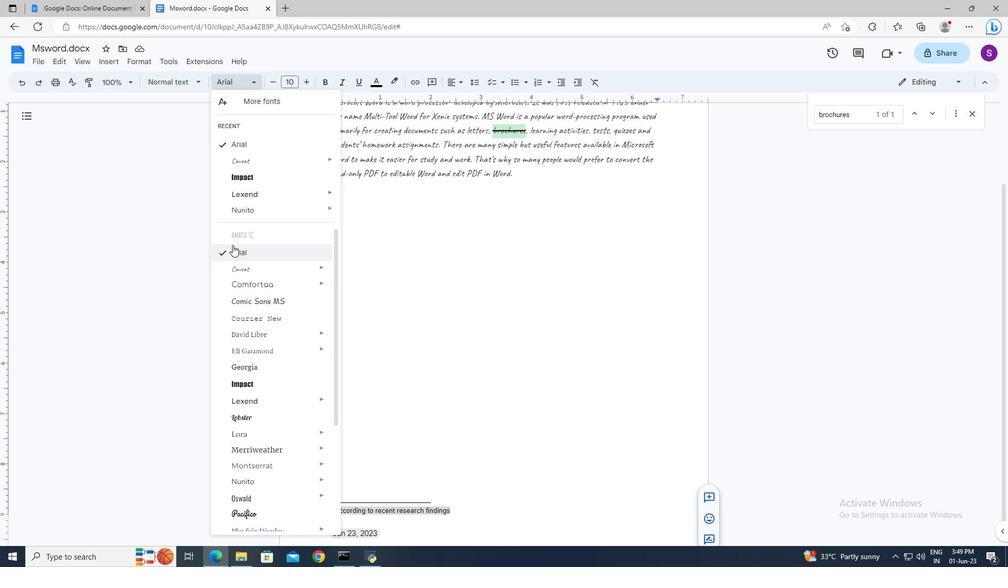 
Action: Mouse pressed left at (233, 248)
Screenshot: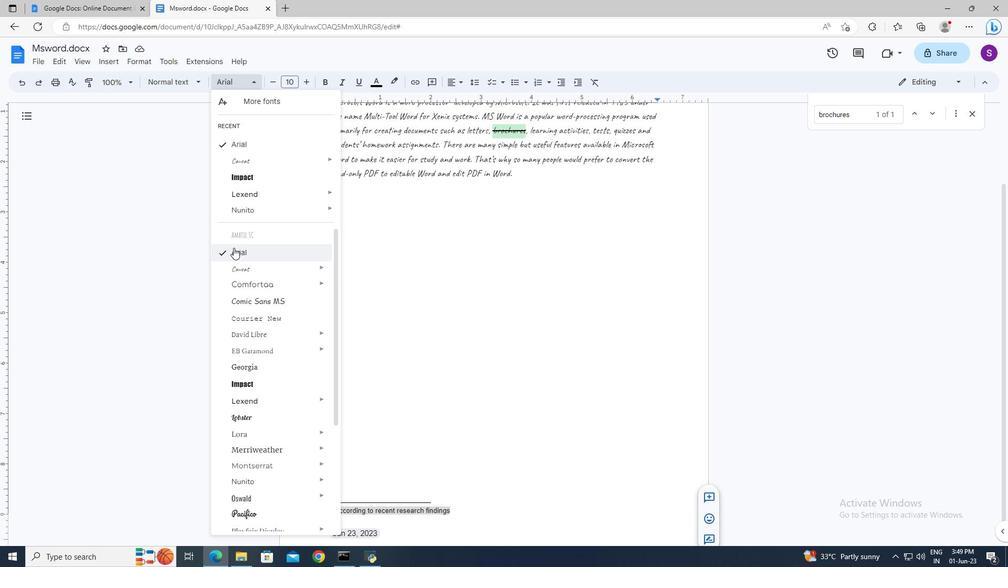 
Action: Mouse moved to (293, 87)
Screenshot: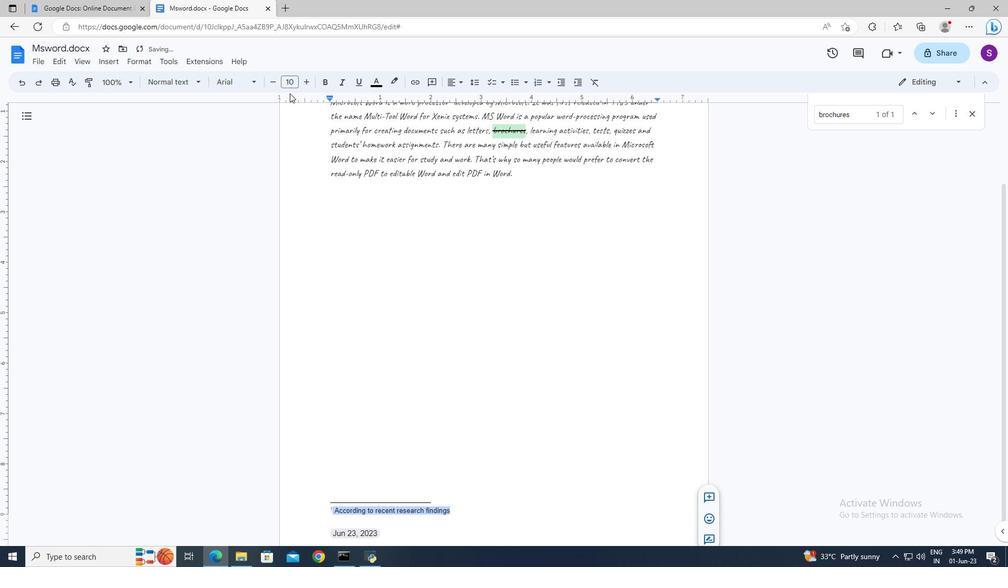 
Action: Mouse pressed left at (293, 87)
Screenshot: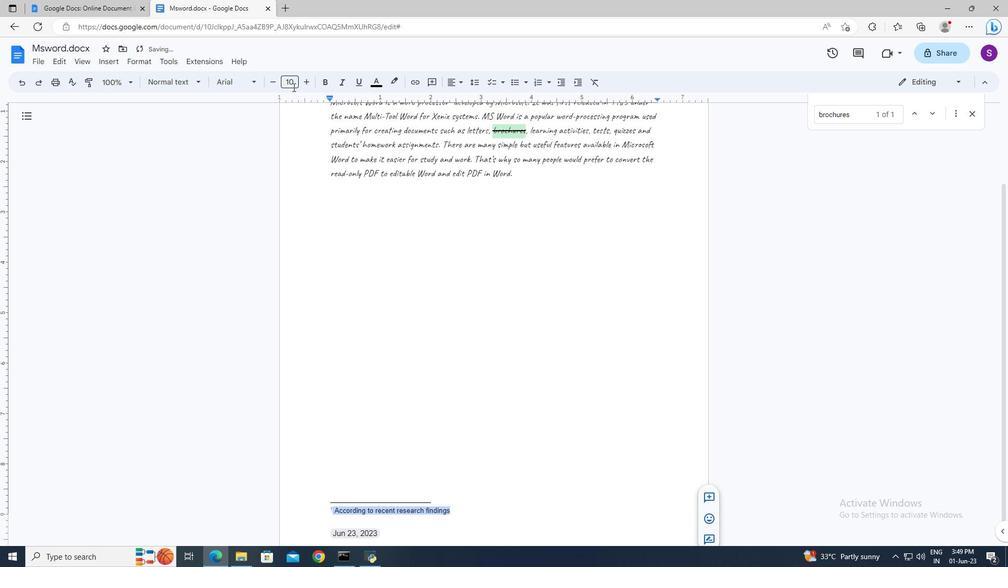
Action: Mouse moved to (292, 85)
Screenshot: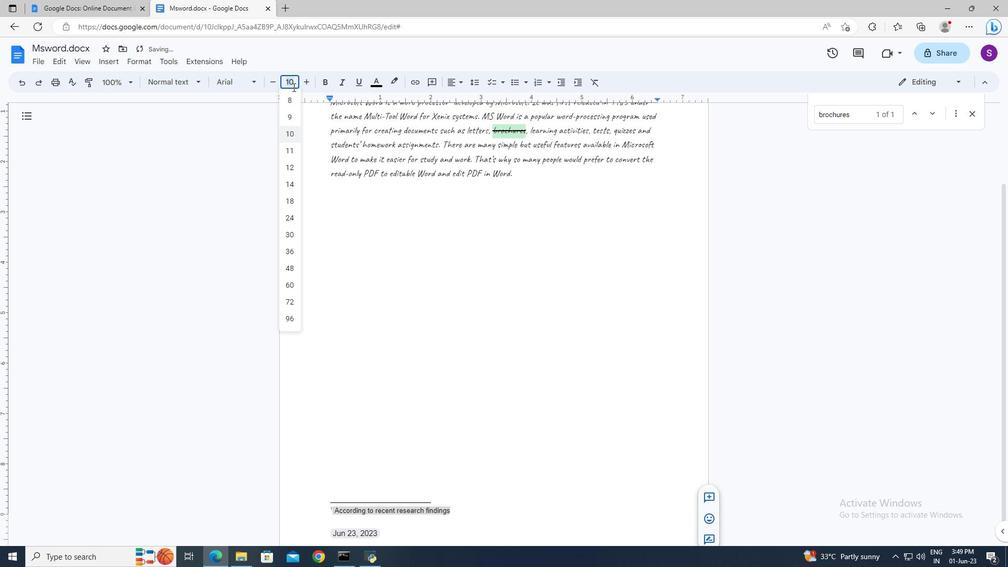 
Action: Key pressed 8<Key.enter>
Screenshot: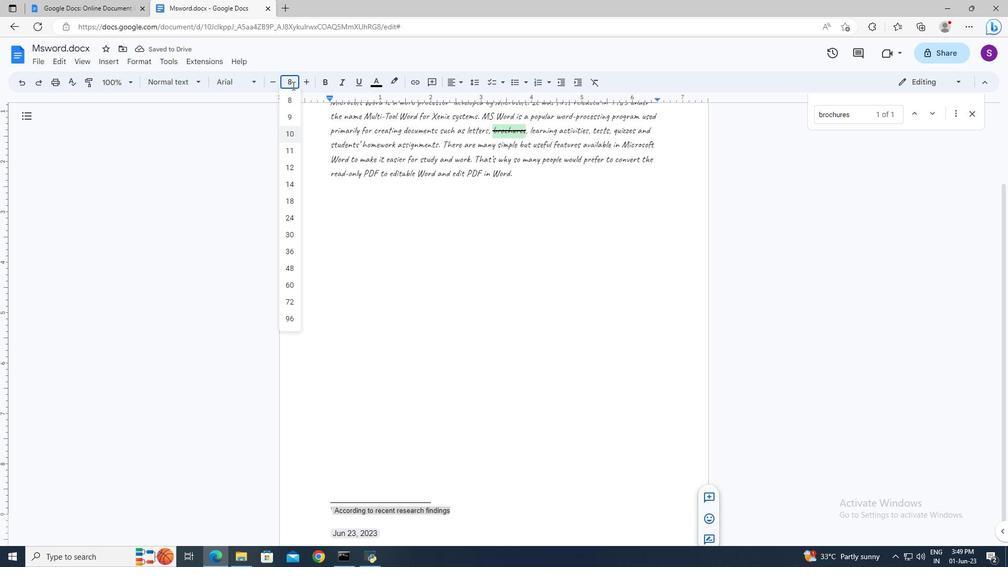 
Action: Mouse moved to (400, 263)
Screenshot: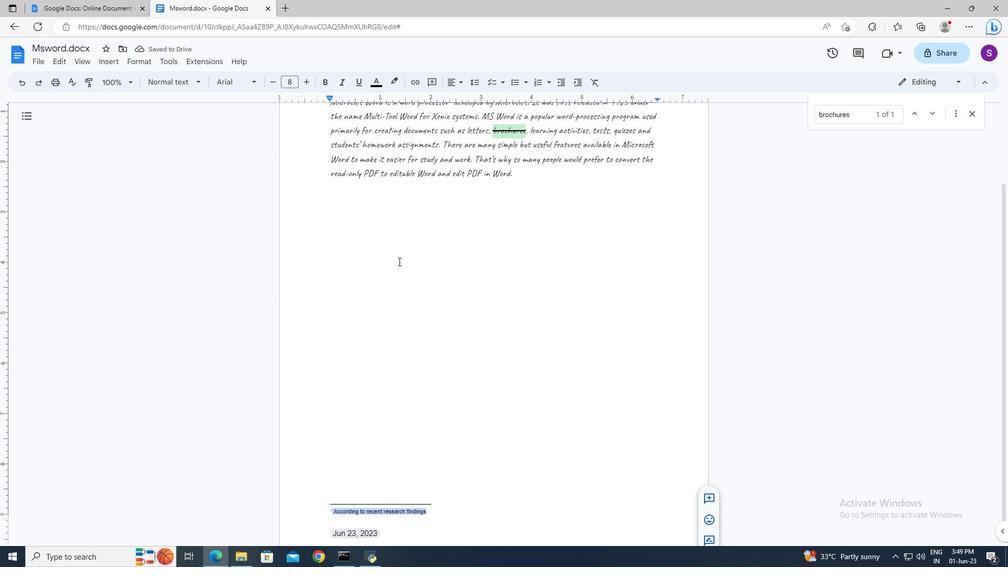 
Action: Mouse pressed left at (400, 263)
Screenshot: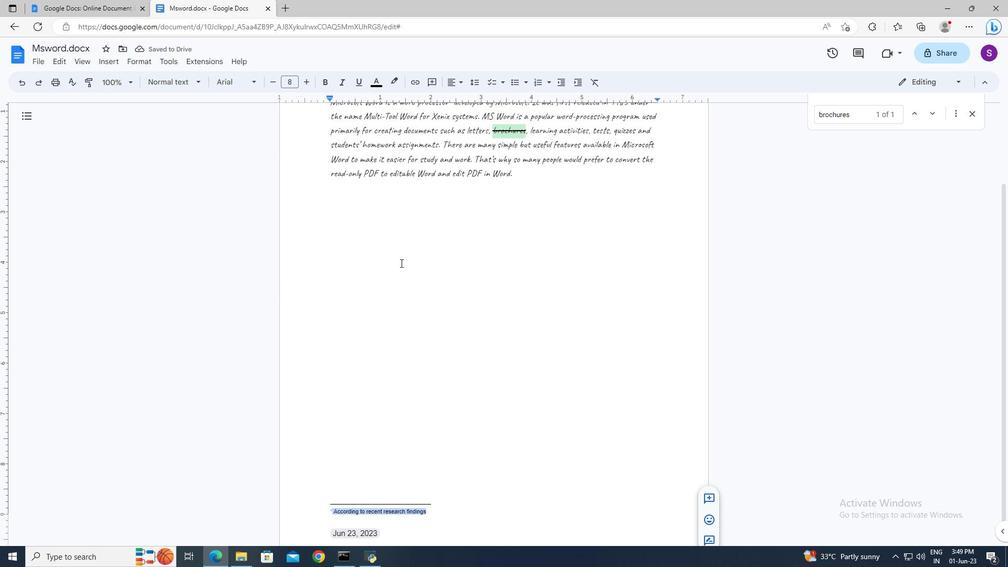
